 Task: Establish a relationship between student object and acomodation object.
Action: Mouse moved to (906, 60)
Screenshot: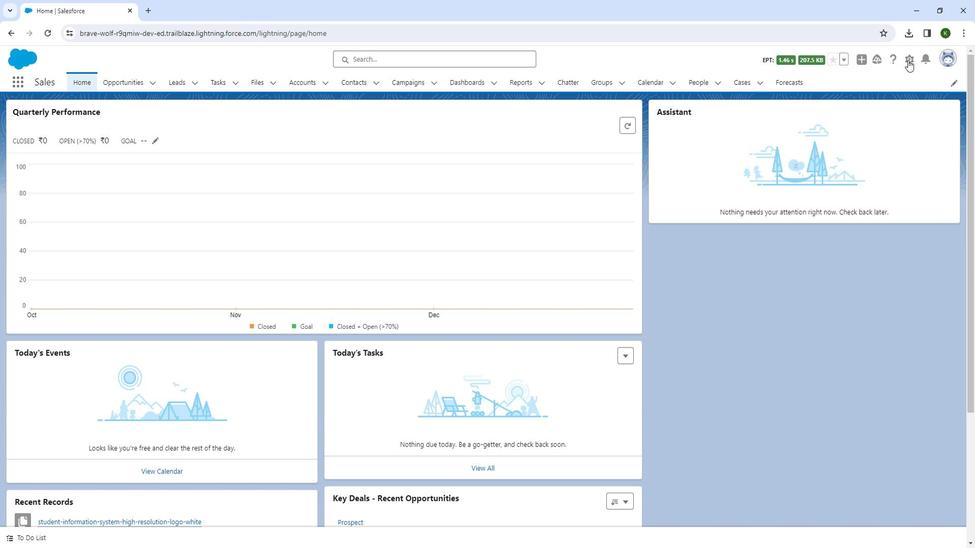 
Action: Mouse pressed left at (906, 60)
Screenshot: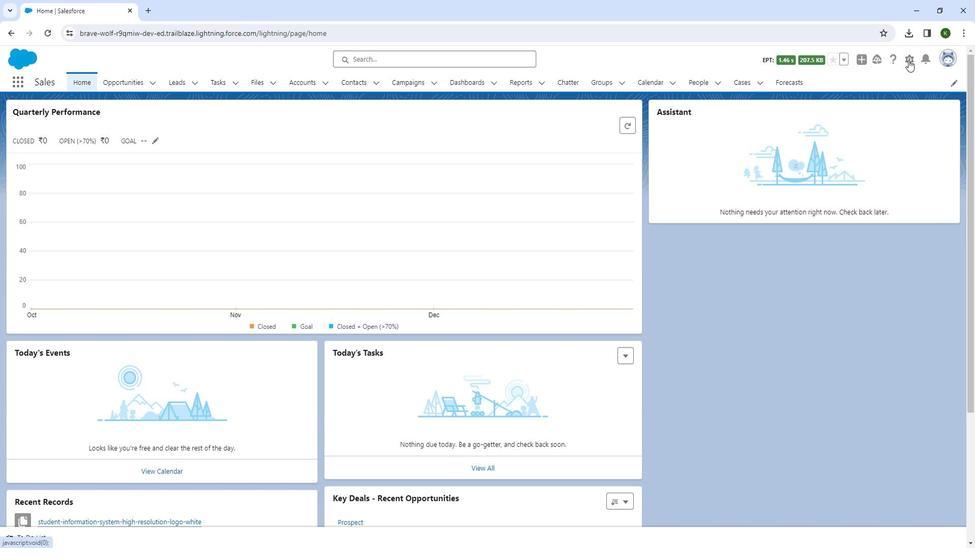 
Action: Mouse moved to (868, 88)
Screenshot: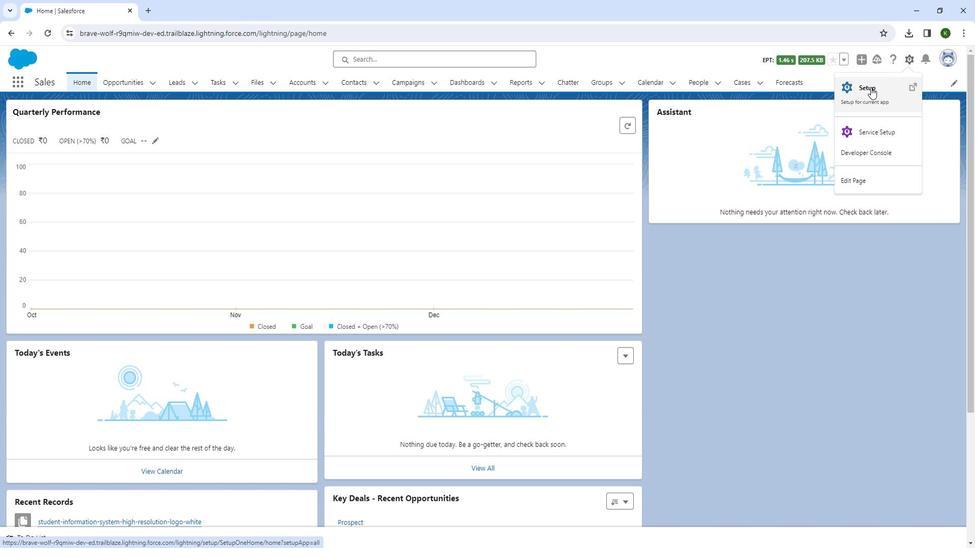 
Action: Mouse pressed left at (868, 88)
Screenshot: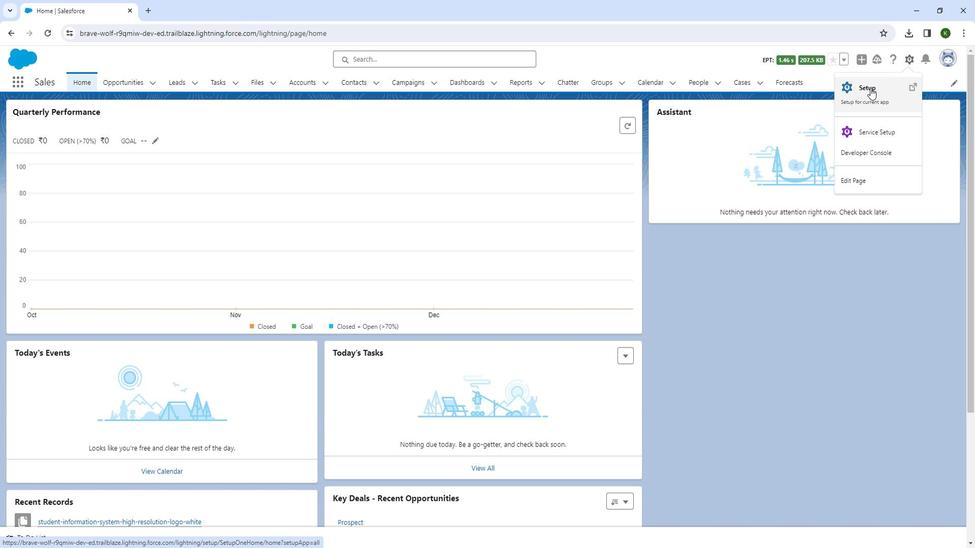 
Action: Mouse moved to (135, 85)
Screenshot: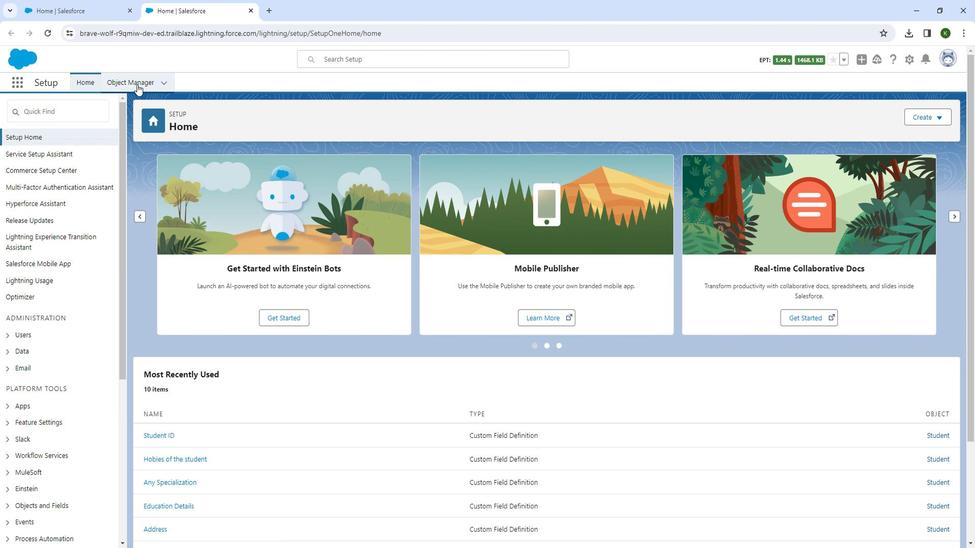 
Action: Mouse pressed left at (135, 85)
Screenshot: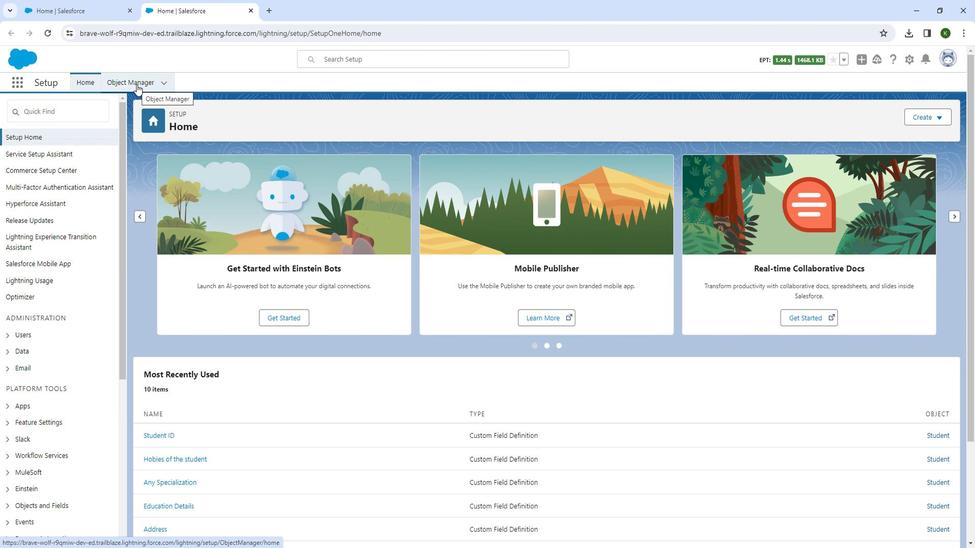
Action: Mouse moved to (770, 121)
Screenshot: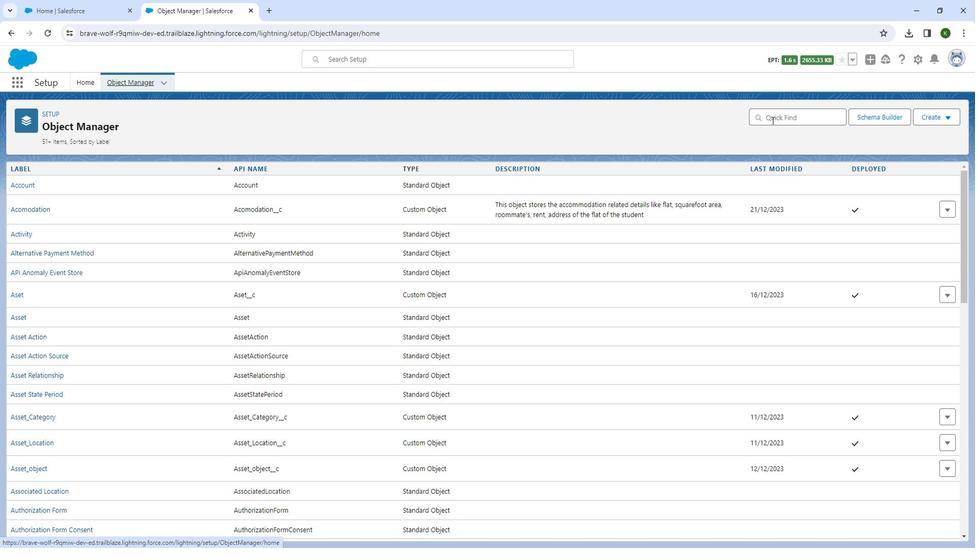 
Action: Mouse pressed left at (770, 121)
Screenshot: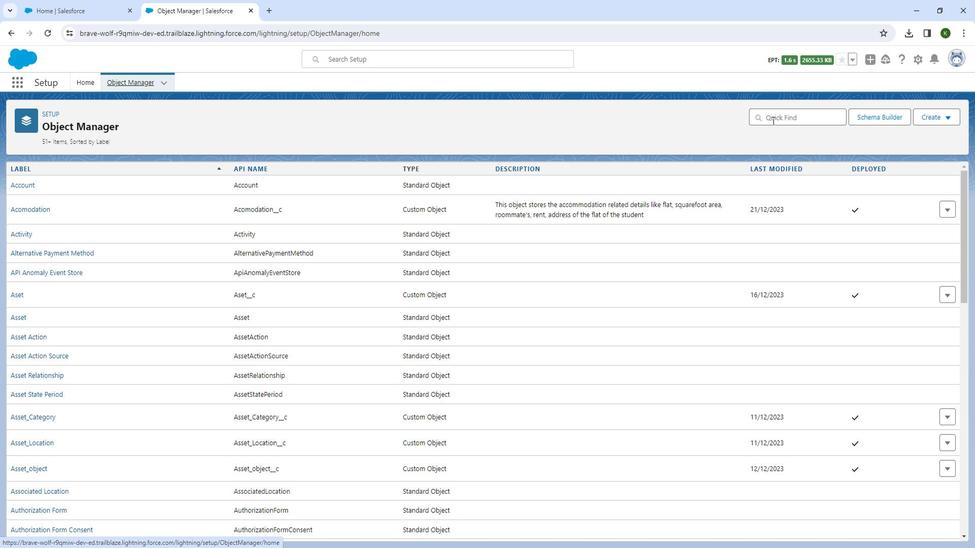 
Action: Mouse moved to (770, 121)
Screenshot: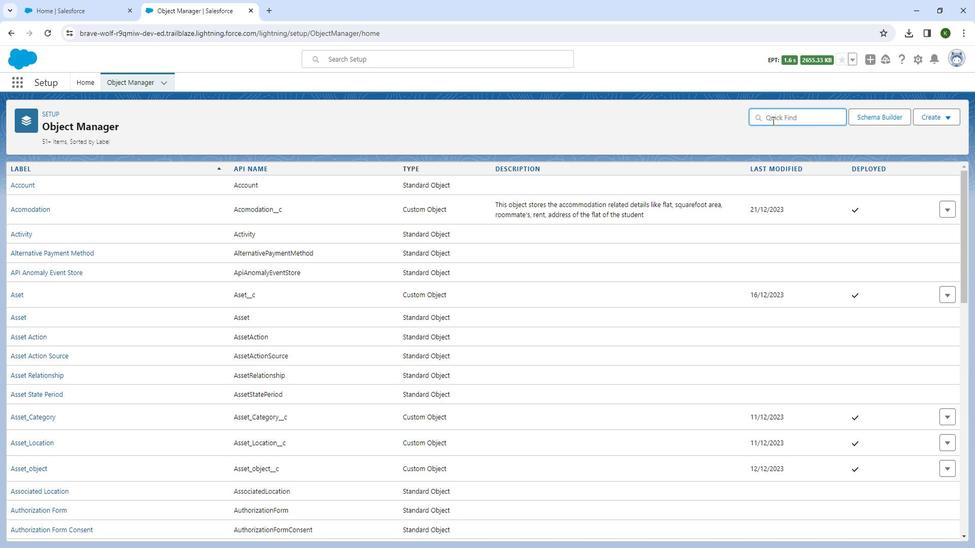 
Action: Key pressed stud
Screenshot: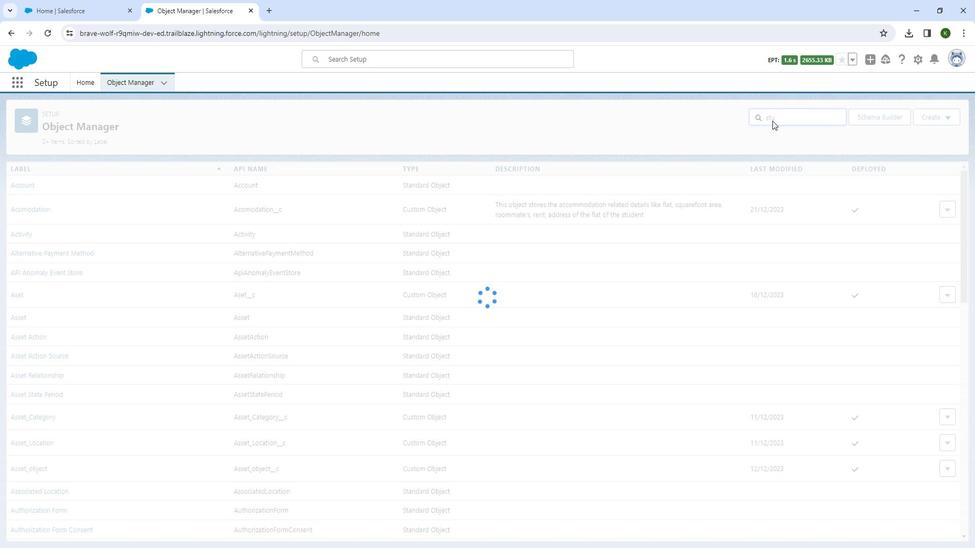 
Action: Mouse moved to (28, 190)
Screenshot: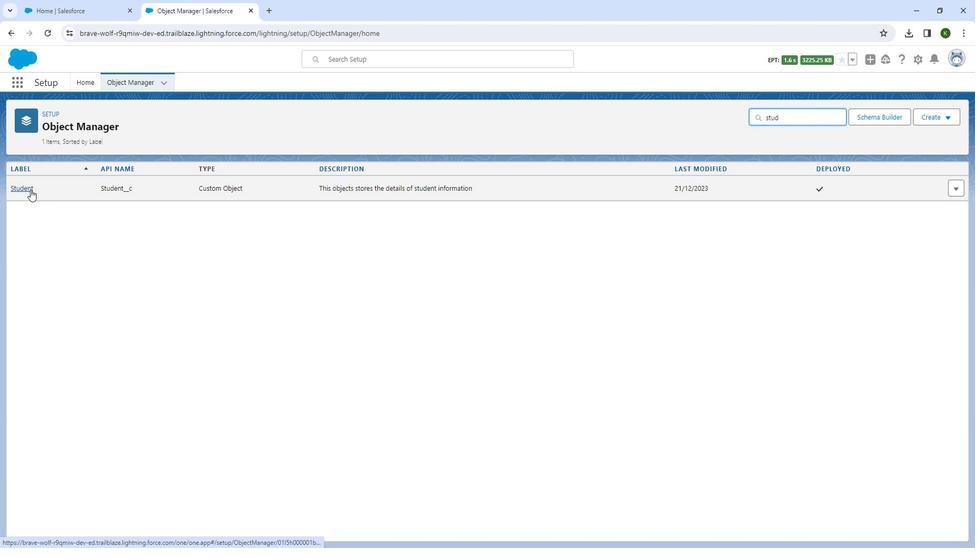 
Action: Mouse pressed left at (28, 190)
Screenshot: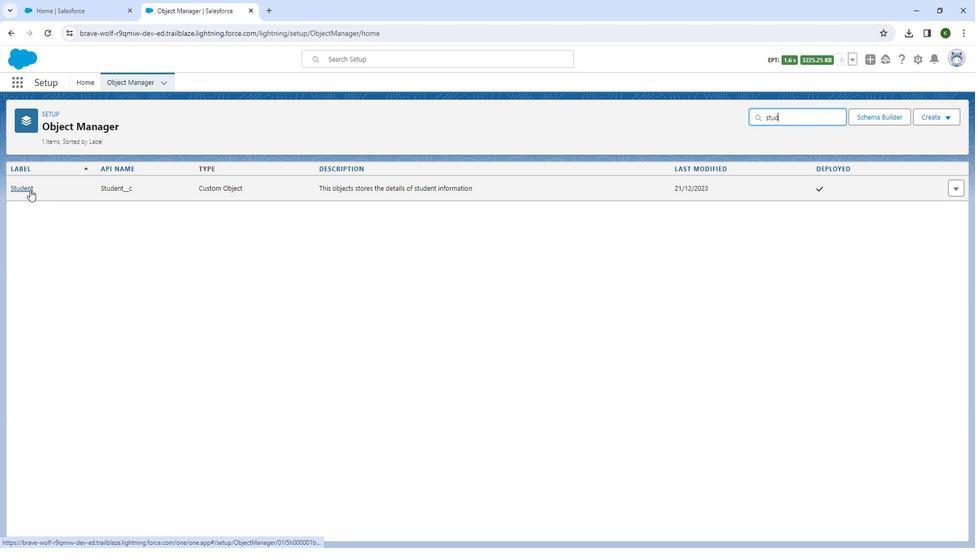 
Action: Mouse moved to (67, 192)
Screenshot: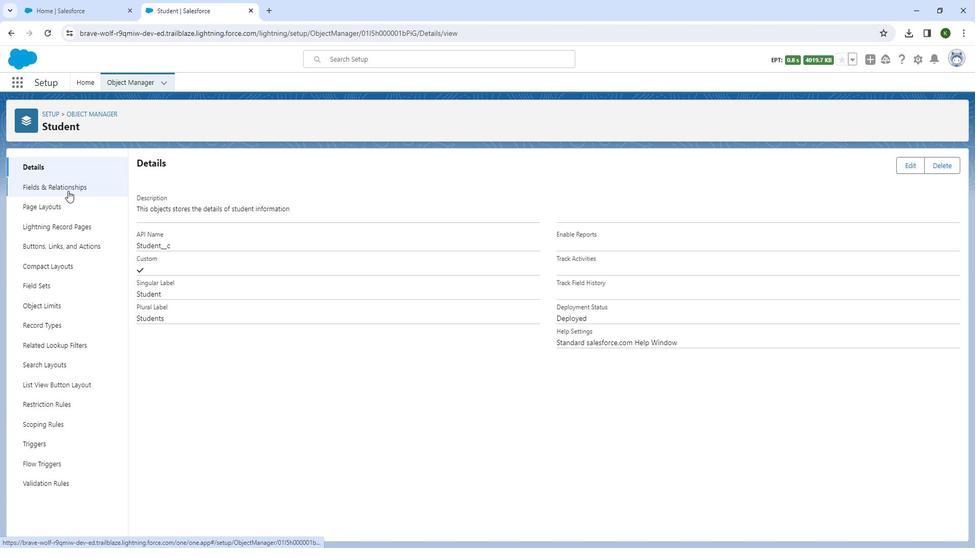 
Action: Mouse pressed left at (67, 192)
Screenshot: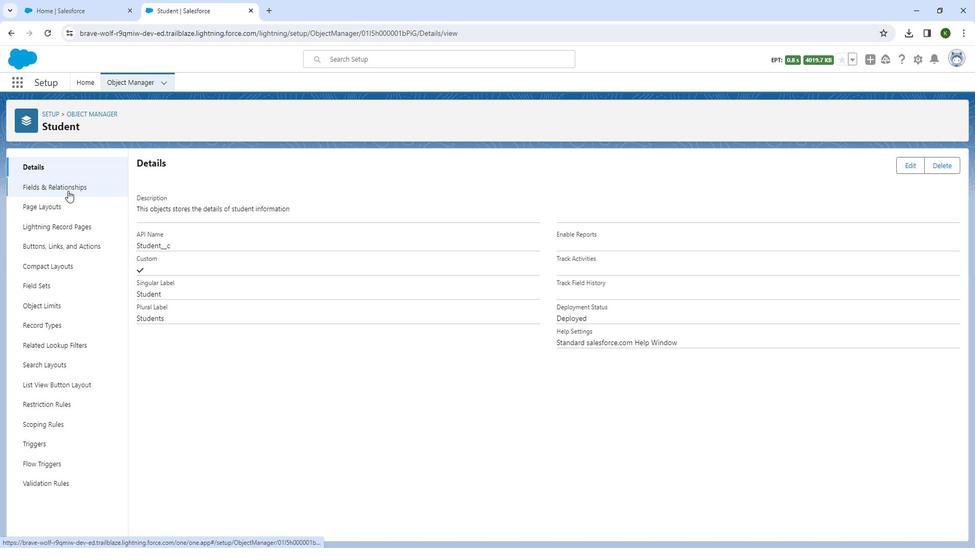 
Action: Mouse moved to (584, 262)
Screenshot: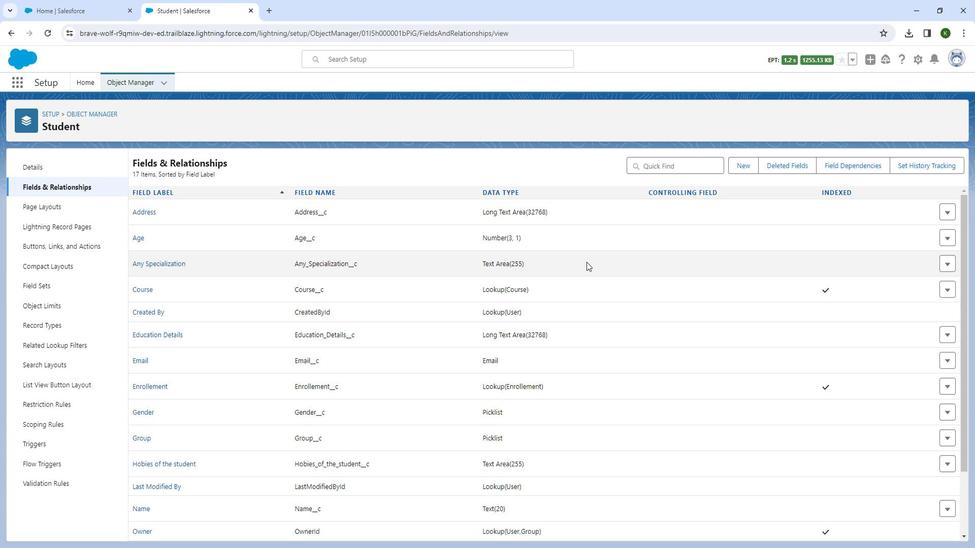
Action: Mouse scrolled (584, 262) with delta (0, 0)
Screenshot: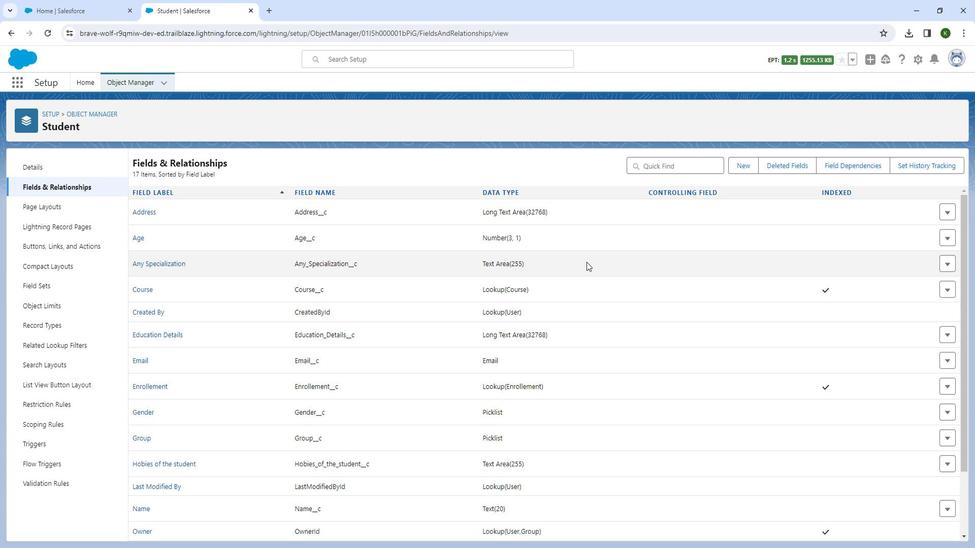 
Action: Mouse scrolled (584, 262) with delta (0, 0)
Screenshot: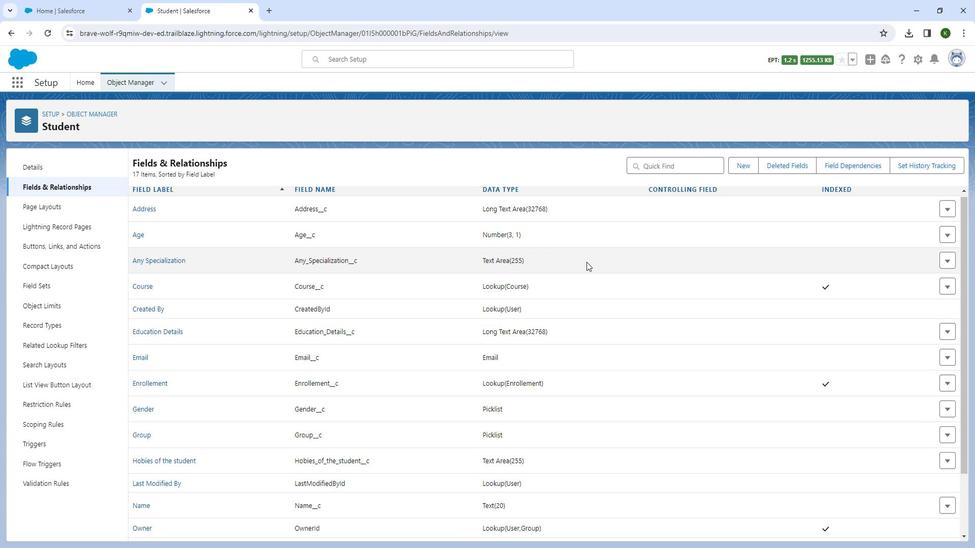 
Action: Mouse scrolled (584, 262) with delta (0, 0)
Screenshot: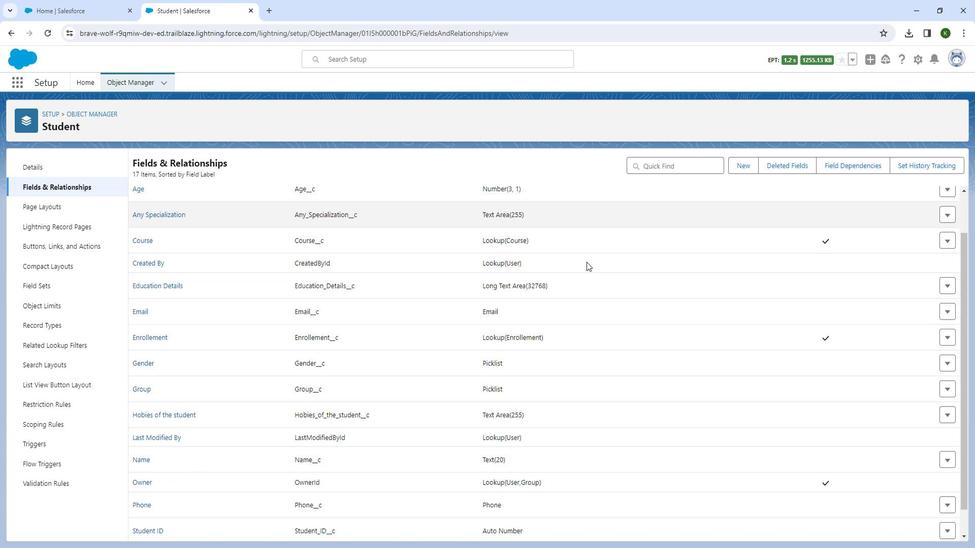 
Action: Mouse scrolled (584, 262) with delta (0, 0)
Screenshot: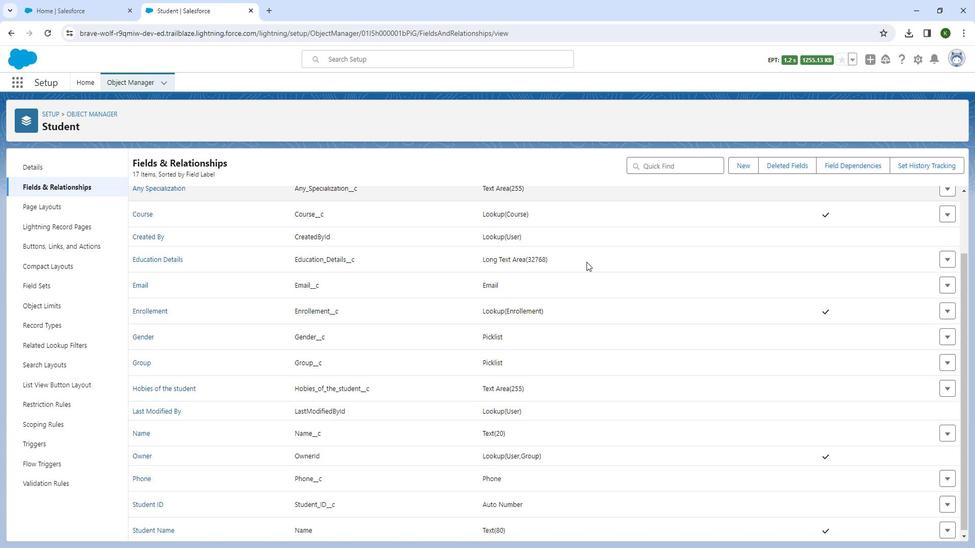 
Action: Mouse scrolled (584, 262) with delta (0, 0)
Screenshot: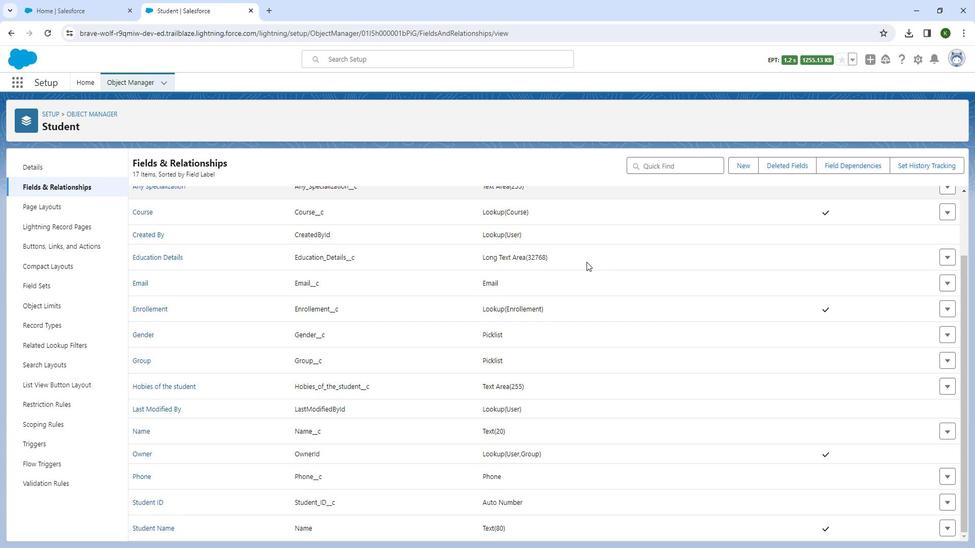 
Action: Mouse moved to (593, 260)
Screenshot: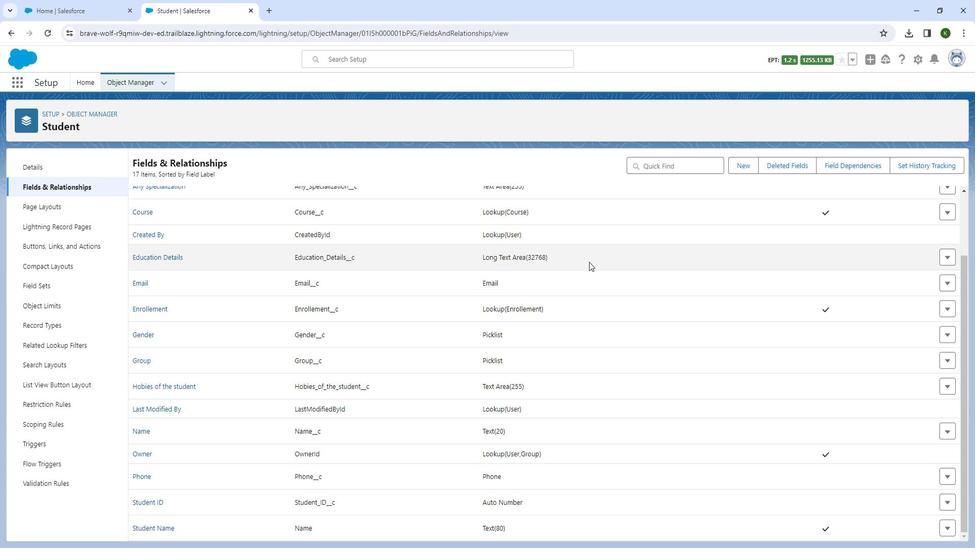 
Action: Mouse scrolled (593, 261) with delta (0, 0)
Screenshot: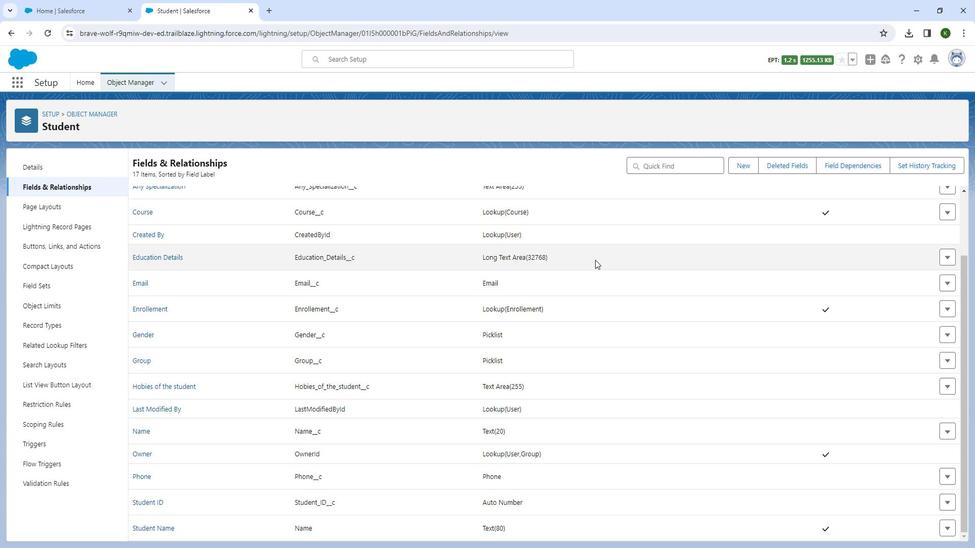 
Action: Mouse moved to (593, 260)
Screenshot: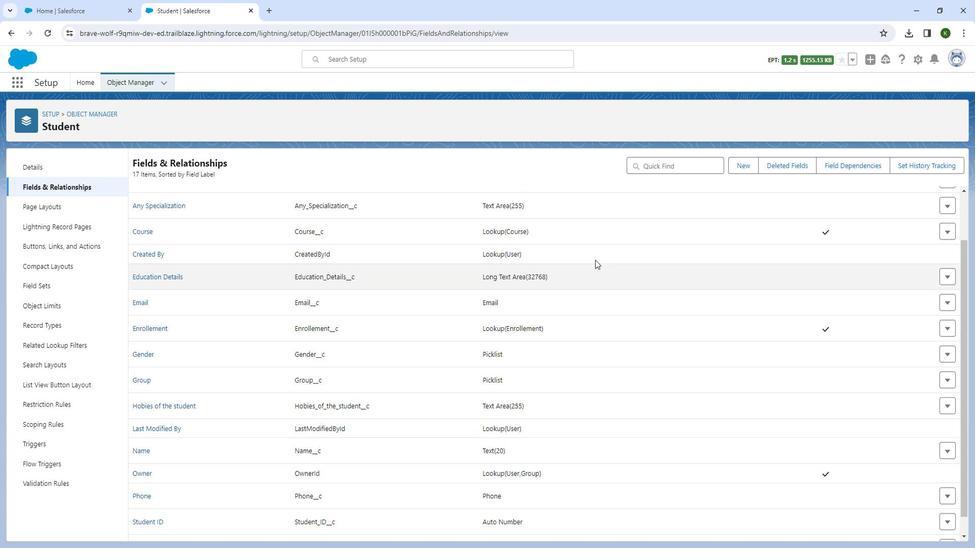 
Action: Mouse scrolled (593, 261) with delta (0, 0)
Screenshot: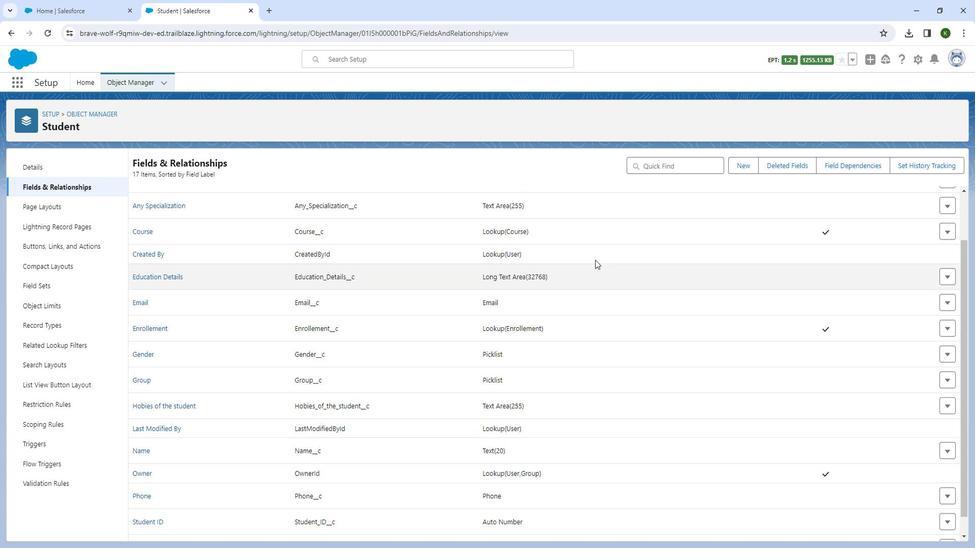 
Action: Mouse scrolled (593, 261) with delta (0, 0)
Screenshot: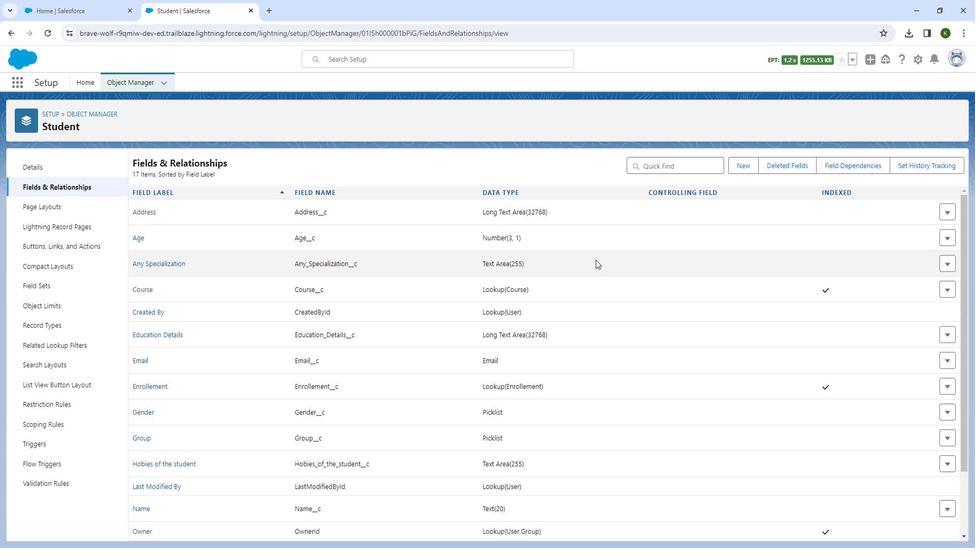 
Action: Mouse moved to (744, 165)
Screenshot: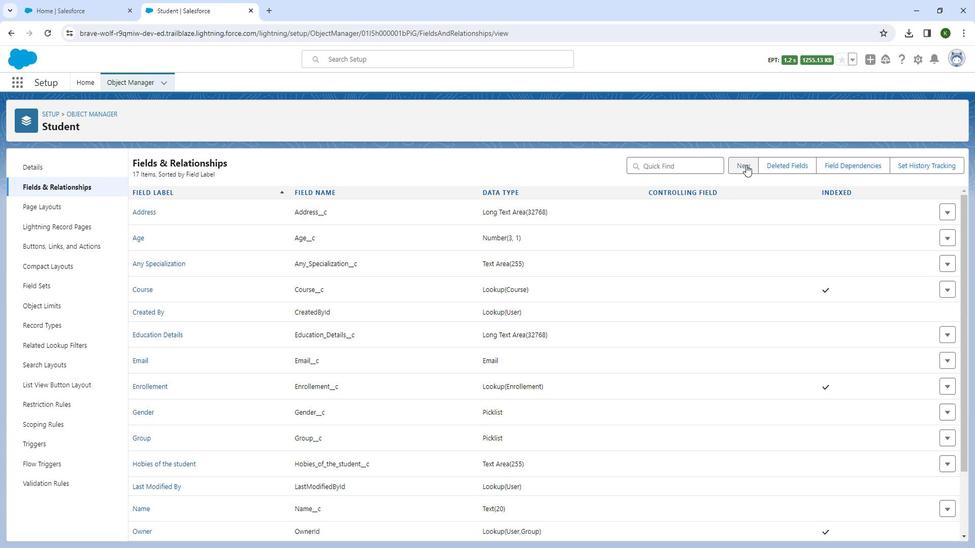 
Action: Mouse pressed left at (744, 165)
Screenshot: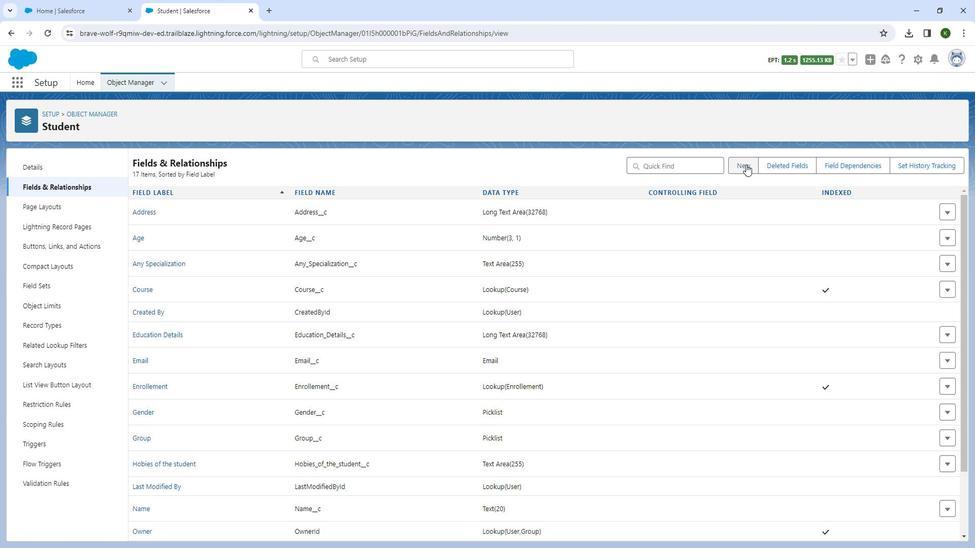 
Action: Mouse moved to (243, 285)
Screenshot: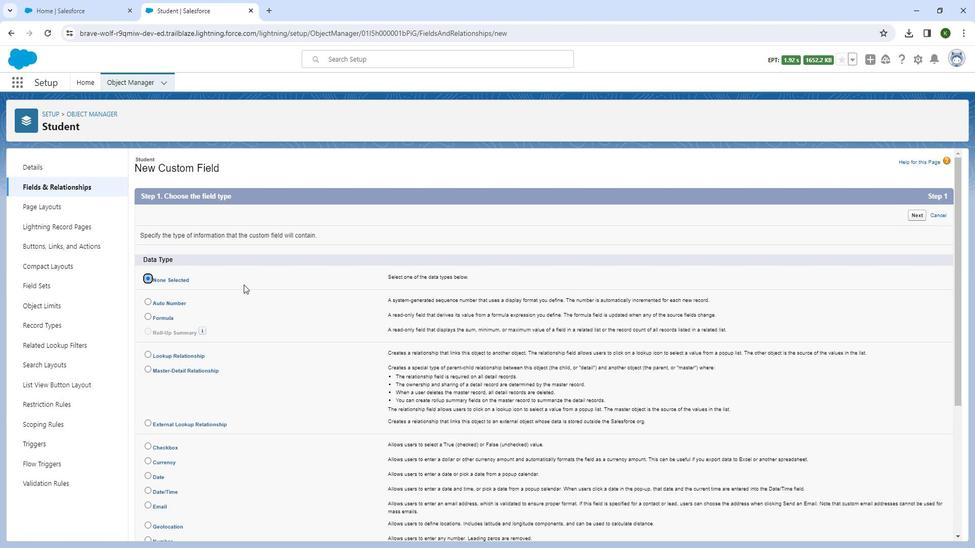 
Action: Mouse scrolled (243, 284) with delta (0, 0)
Screenshot: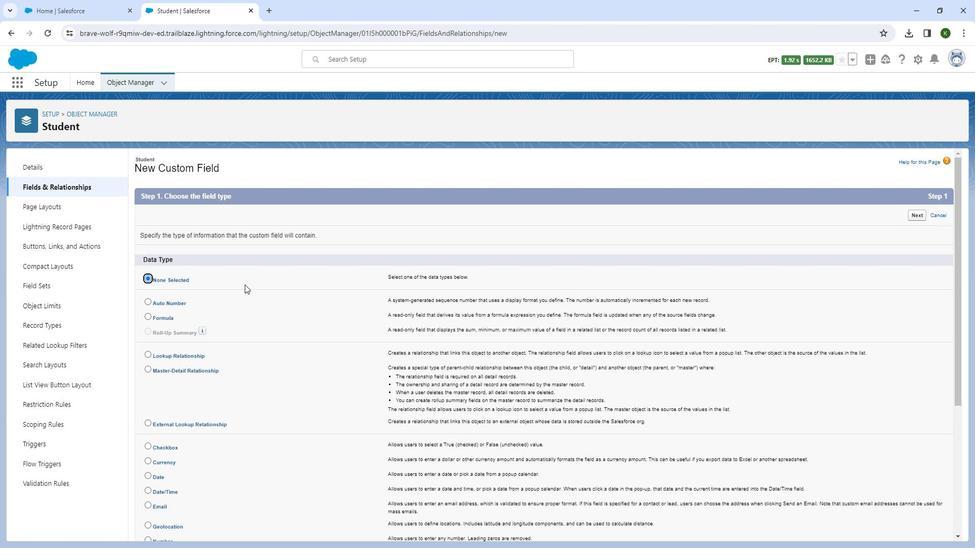 
Action: Mouse scrolled (243, 284) with delta (0, 0)
Screenshot: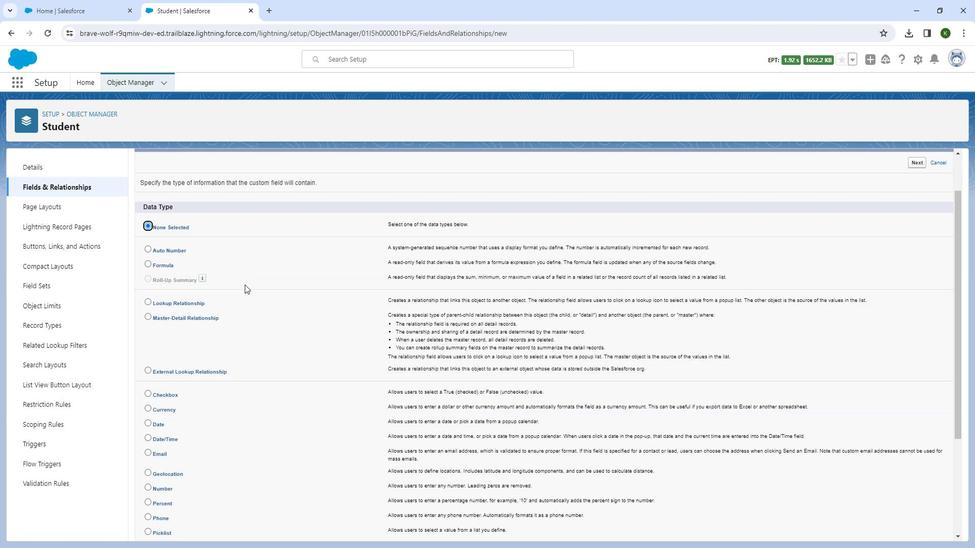 
Action: Mouse moved to (146, 265)
Screenshot: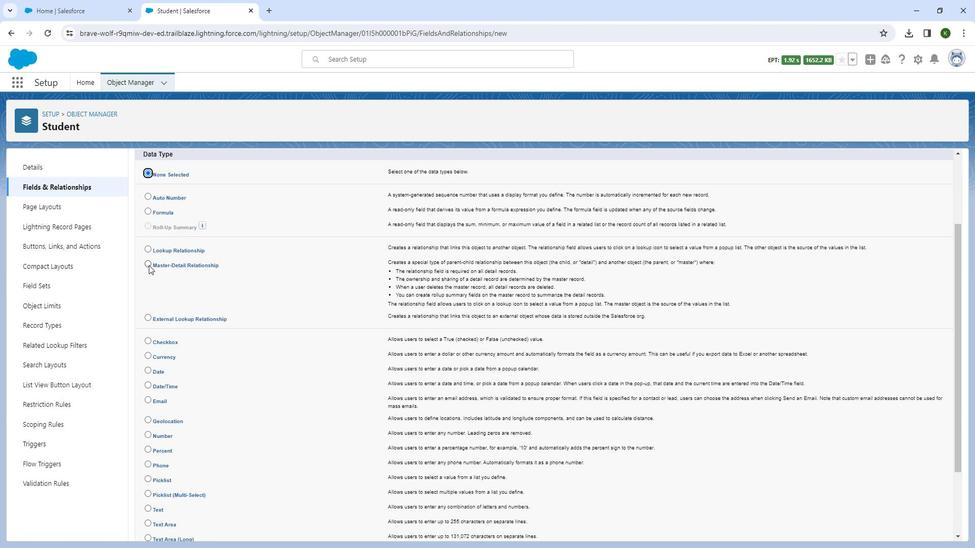 
Action: Mouse pressed left at (146, 265)
Screenshot: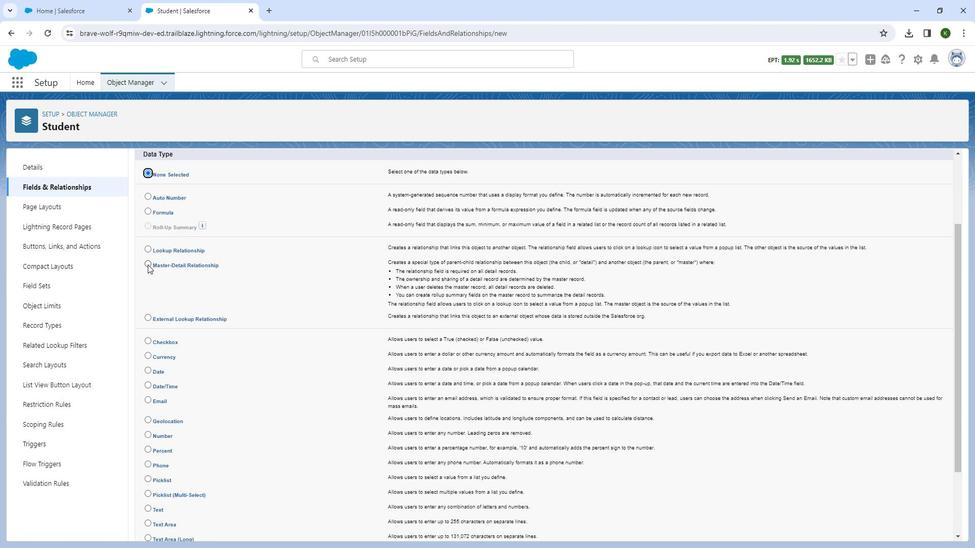 
Action: Mouse moved to (908, 329)
Screenshot: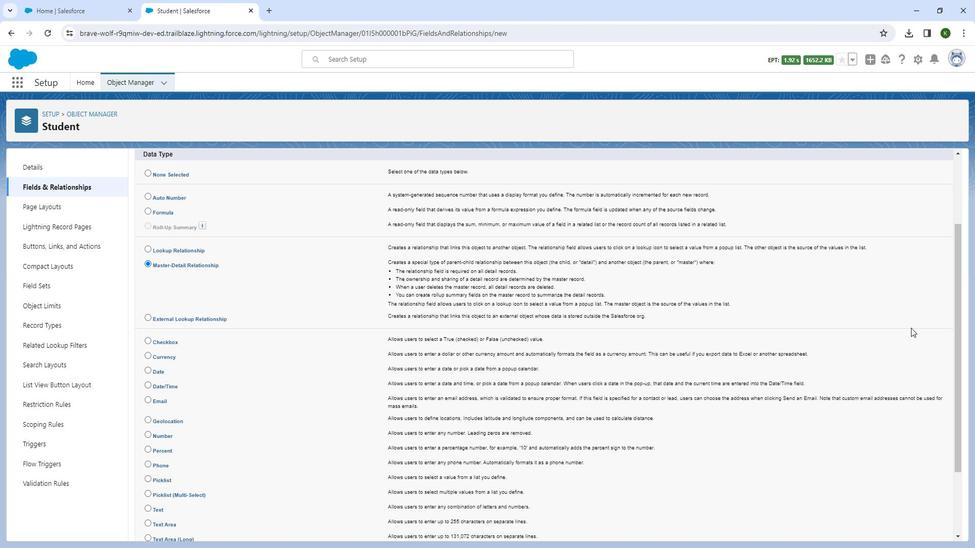 
Action: Mouse scrolled (908, 329) with delta (0, 0)
Screenshot: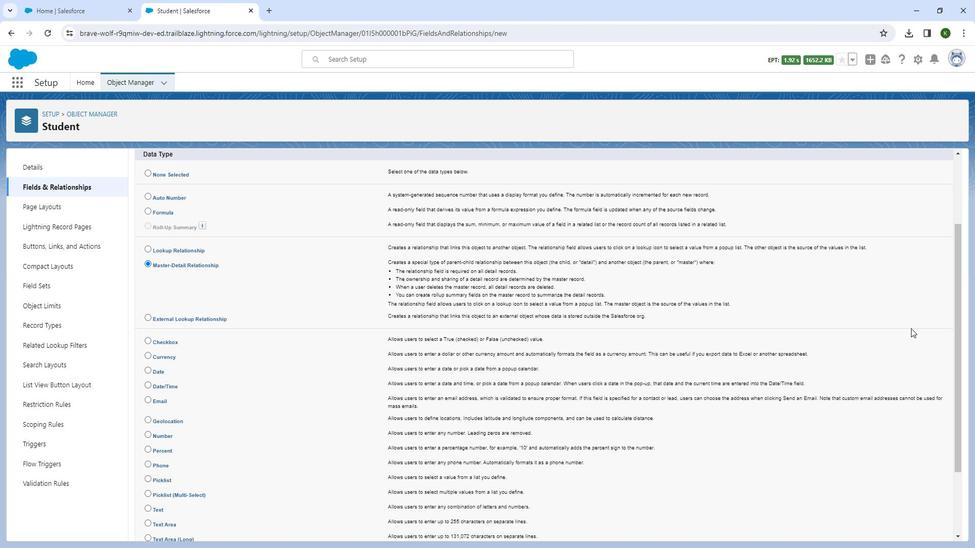 
Action: Mouse moved to (908, 330)
Screenshot: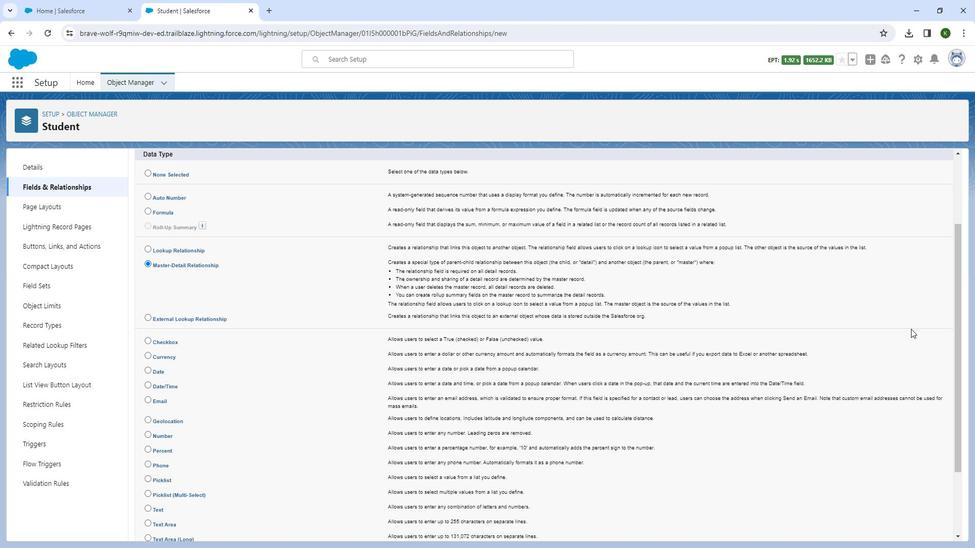 
Action: Mouse scrolled (908, 329) with delta (0, 0)
Screenshot: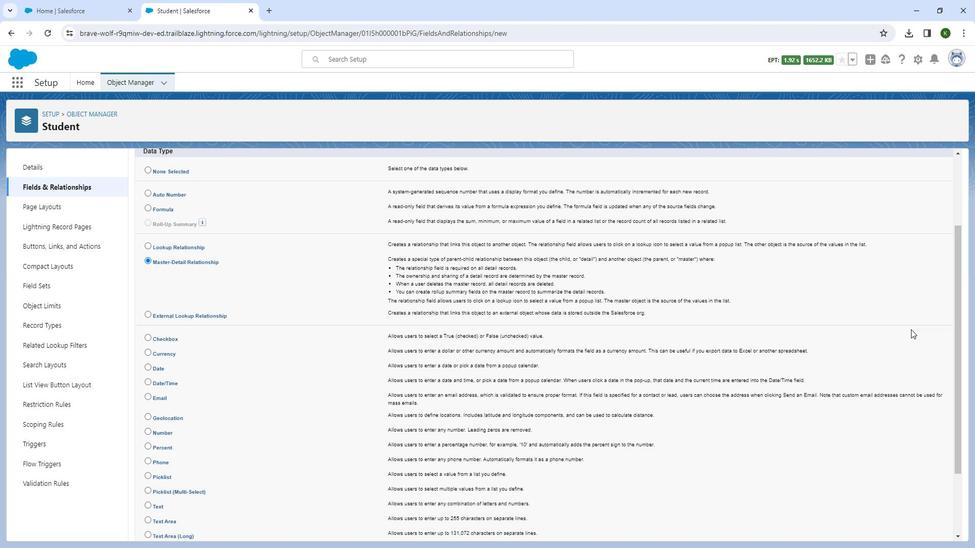 
Action: Mouse scrolled (908, 329) with delta (0, 0)
Screenshot: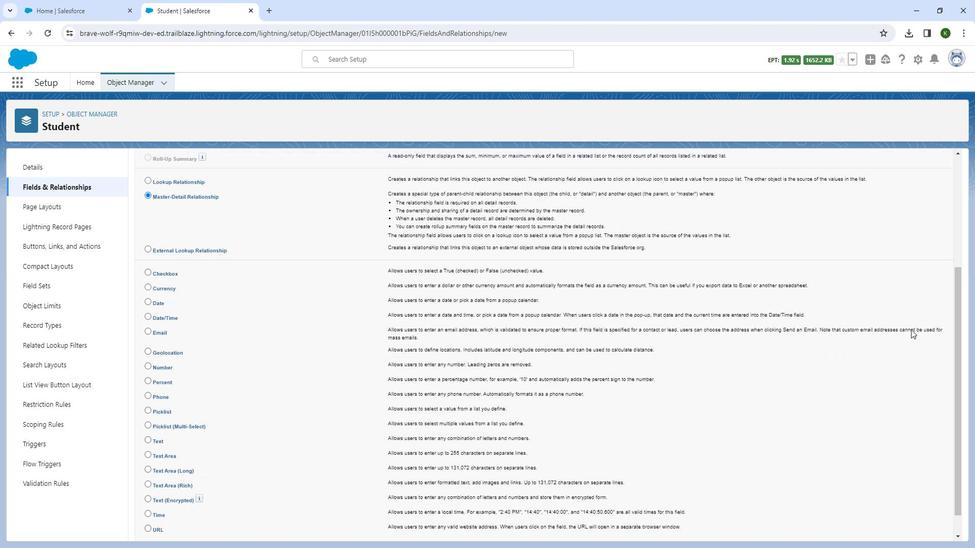 
Action: Mouse moved to (915, 528)
Screenshot: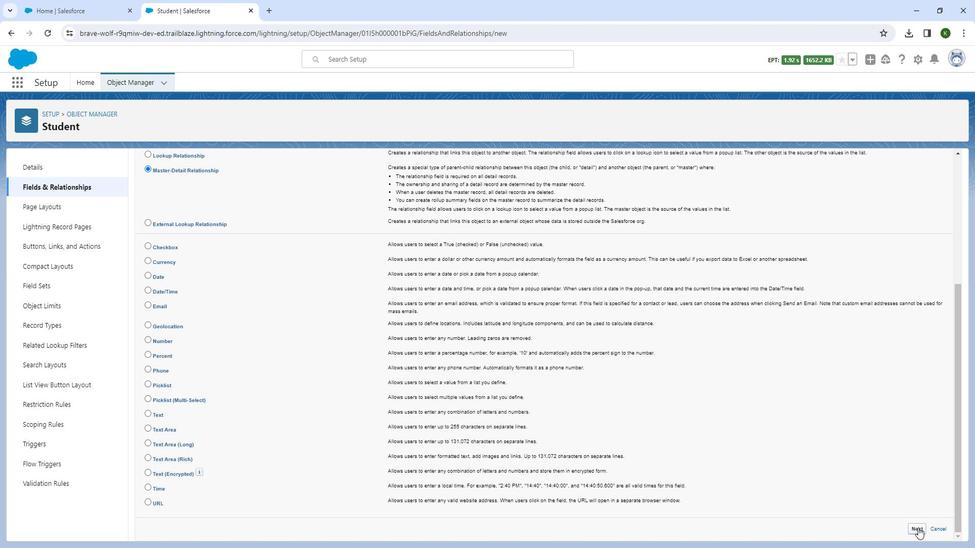 
Action: Mouse pressed left at (915, 528)
Screenshot: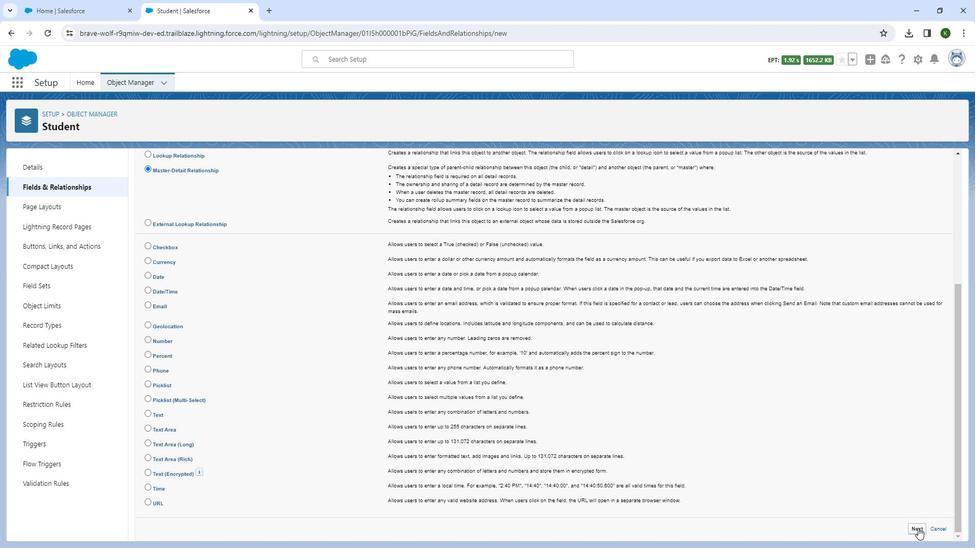 
Action: Mouse moved to (408, 255)
Screenshot: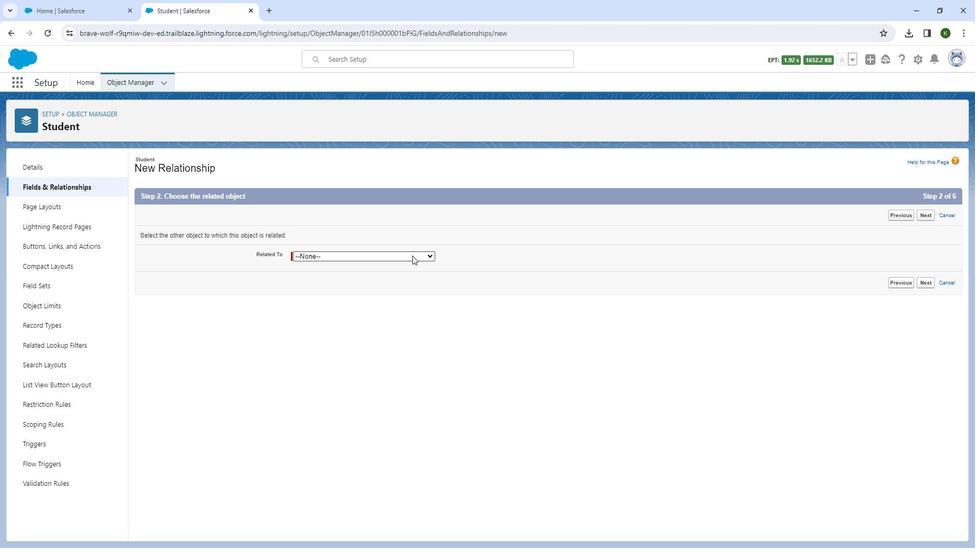 
Action: Mouse pressed left at (408, 255)
Screenshot: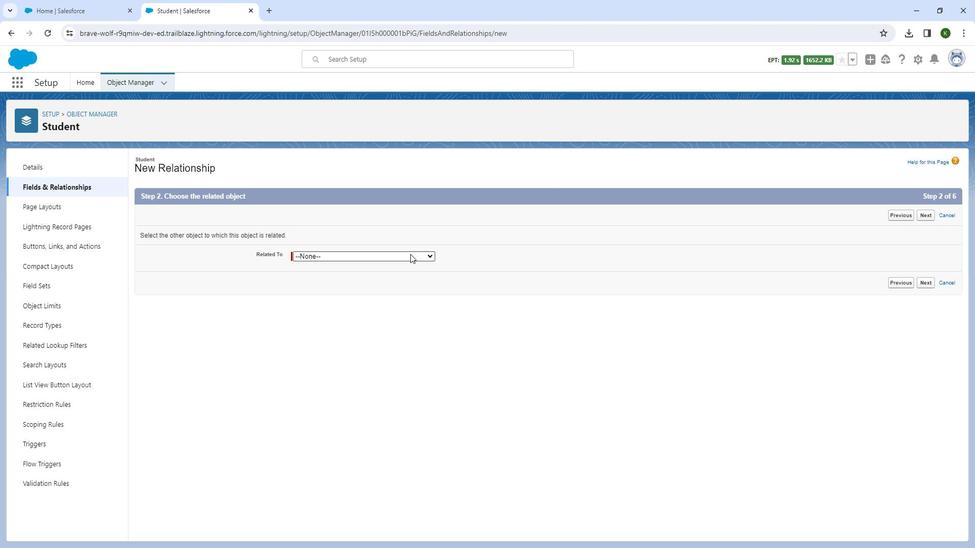 
Action: Mouse moved to (340, 283)
Screenshot: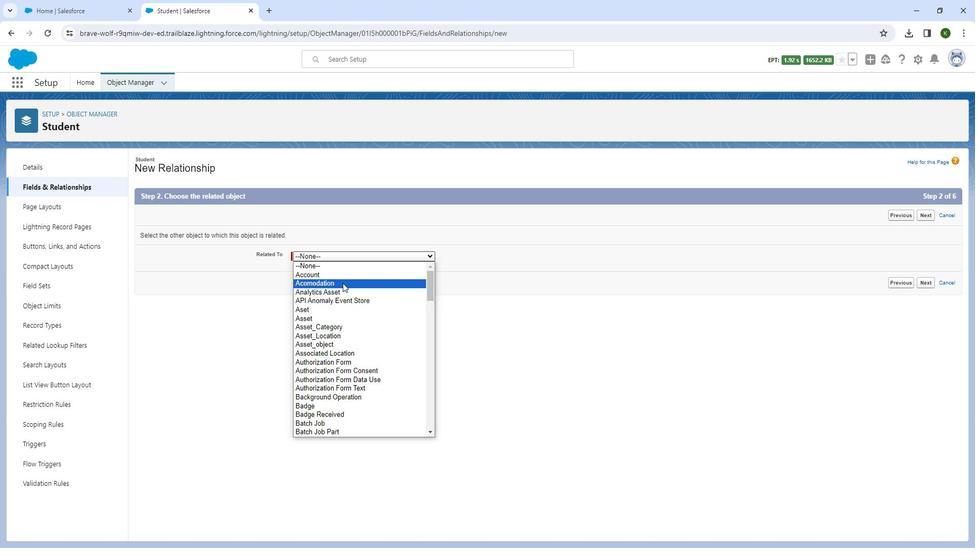 
Action: Mouse pressed left at (340, 283)
Screenshot: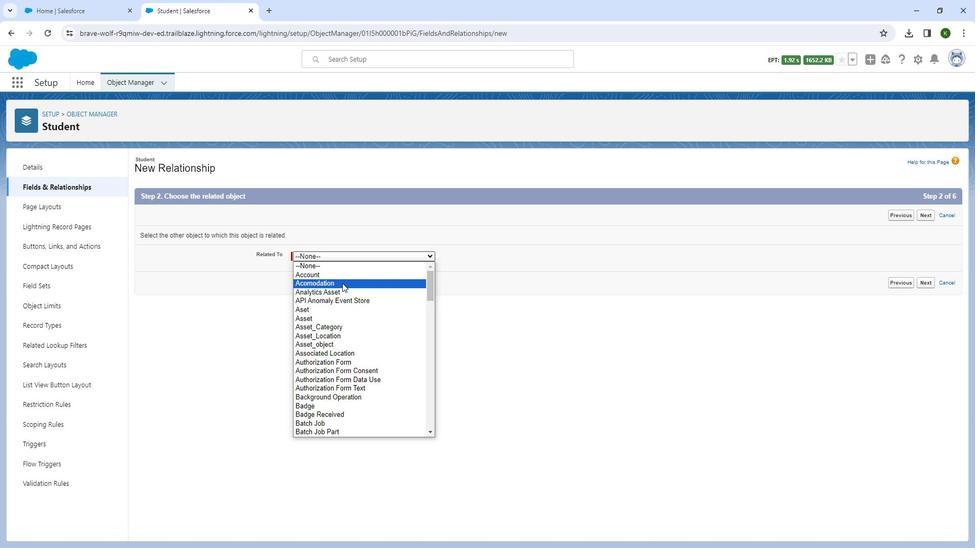 
Action: Mouse moved to (924, 282)
Screenshot: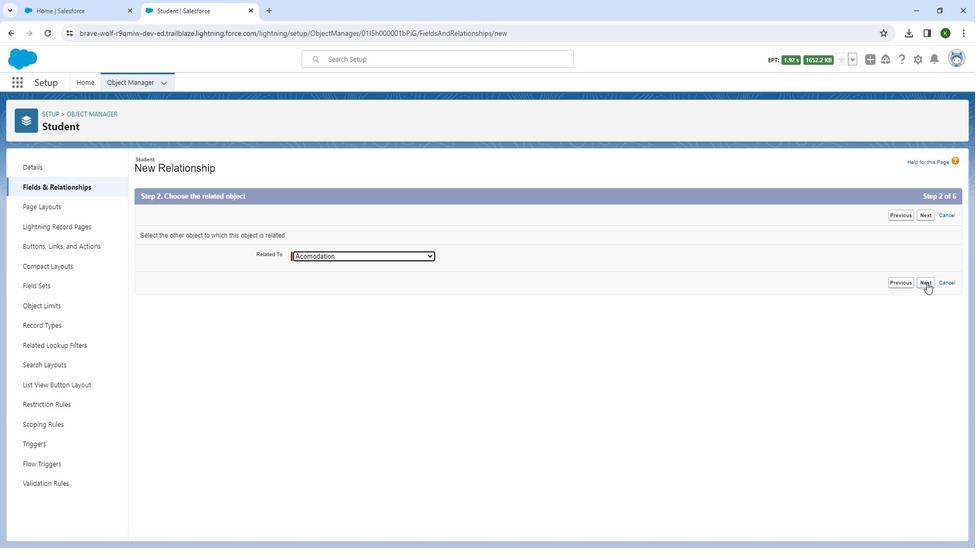 
Action: Mouse pressed left at (924, 282)
Screenshot: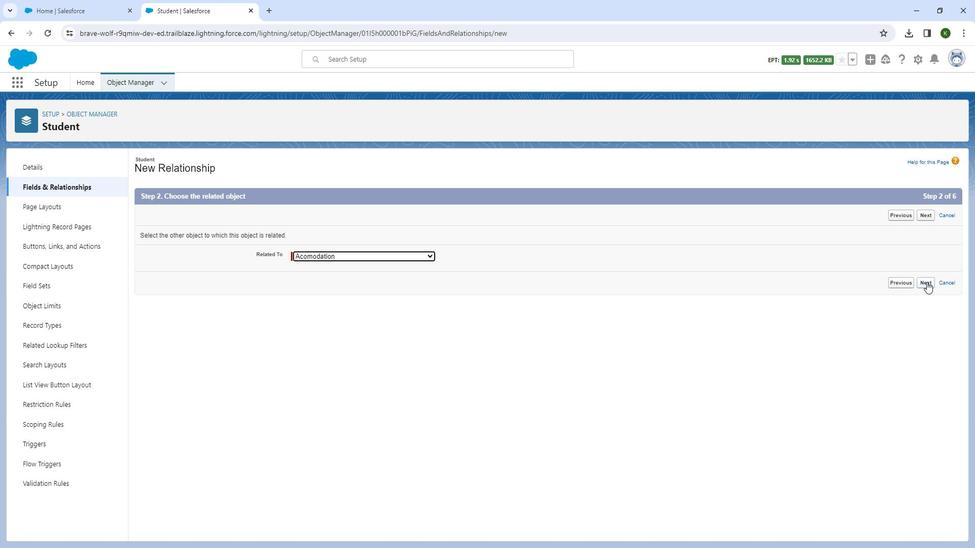 
Action: Mouse moved to (359, 266)
Screenshot: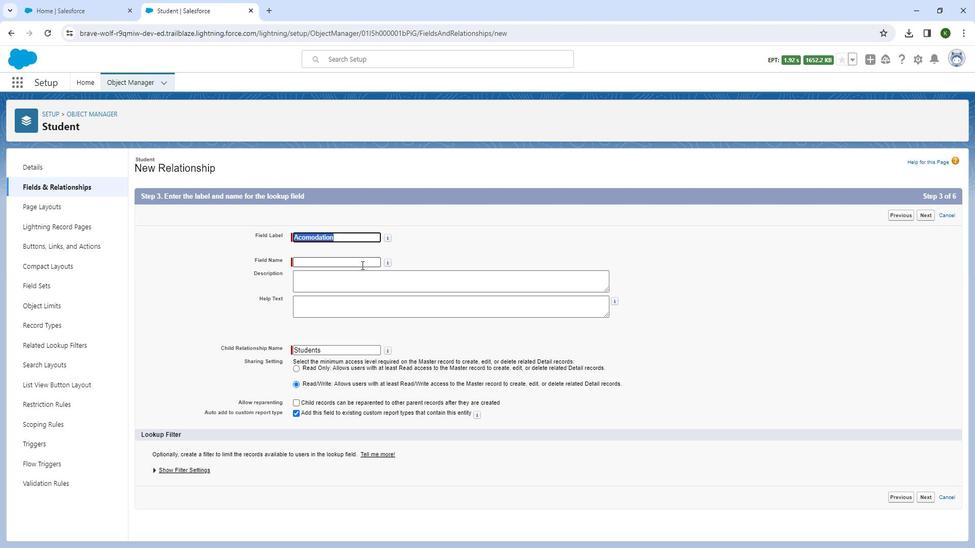 
Action: Mouse pressed left at (359, 266)
Screenshot: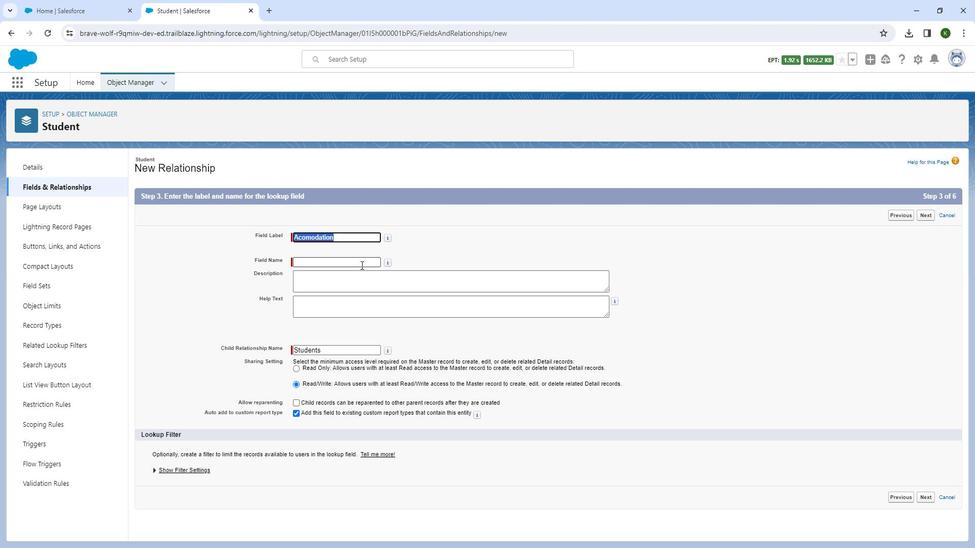 
Action: Mouse moved to (362, 278)
Screenshot: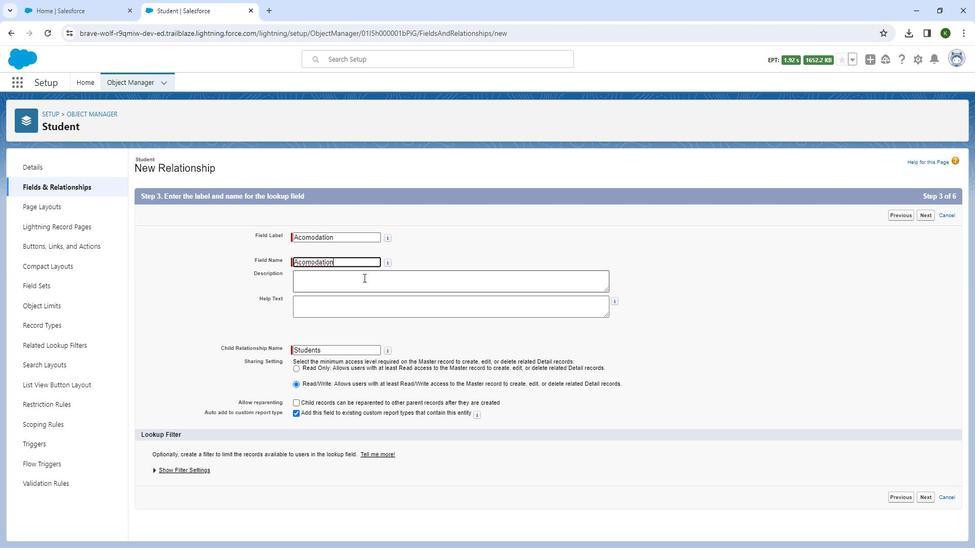 
Action: Mouse pressed left at (362, 278)
Screenshot: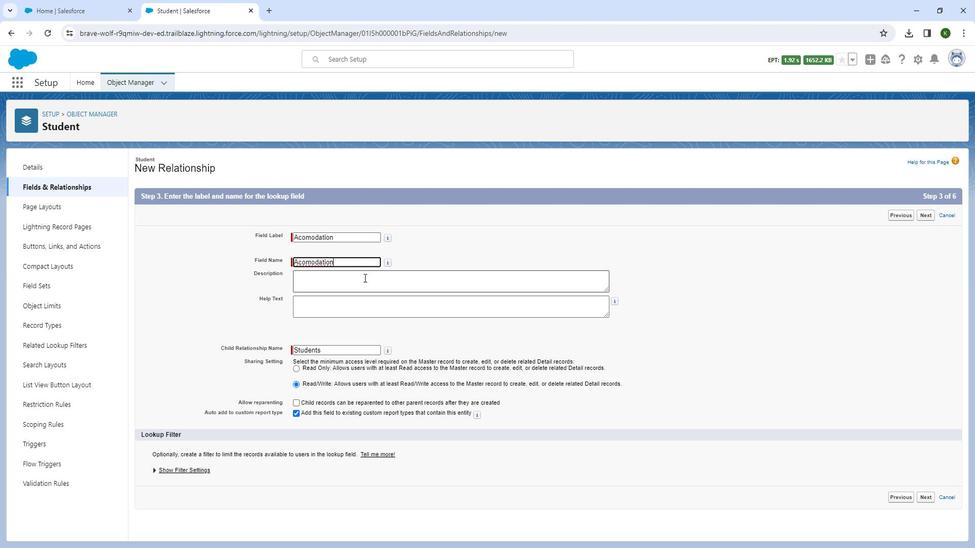 
Action: Mouse moved to (364, 283)
Screenshot: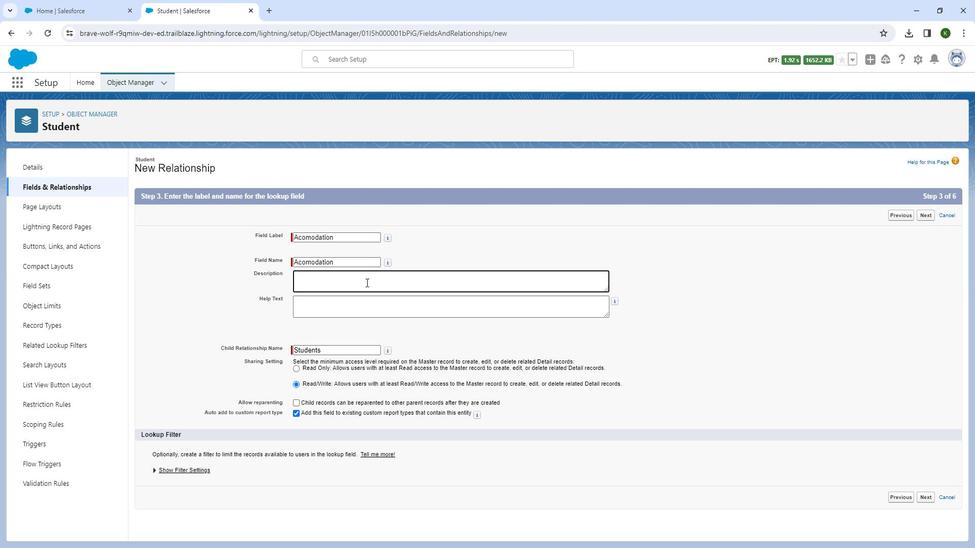 
Action: Key pressed <Key.shift_r>Materdetail<Key.space>relationship<Key.space>between<Key.space>student<Key.space>object<Key.space>and<Key.space>acomodation<Key.space>object
Screenshot: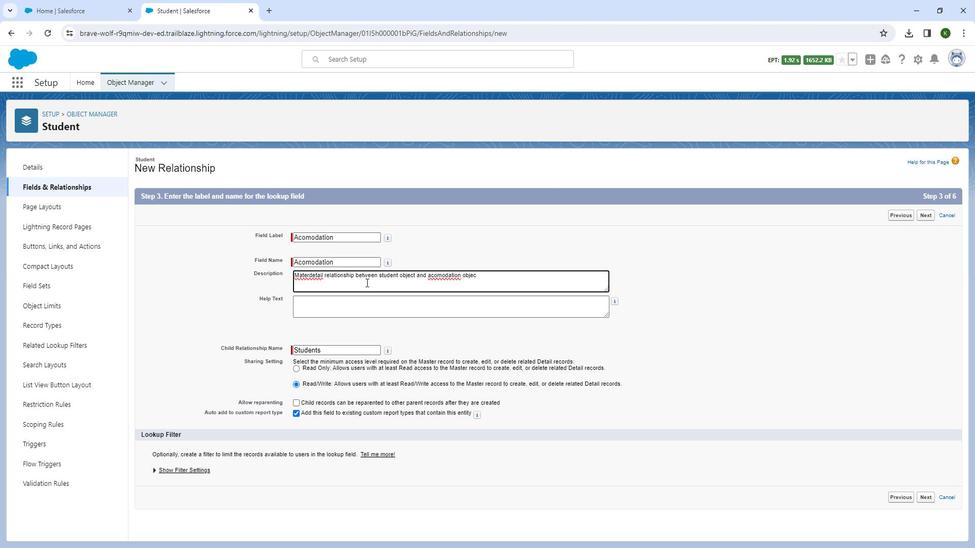 
Action: Mouse moved to (441, 274)
Screenshot: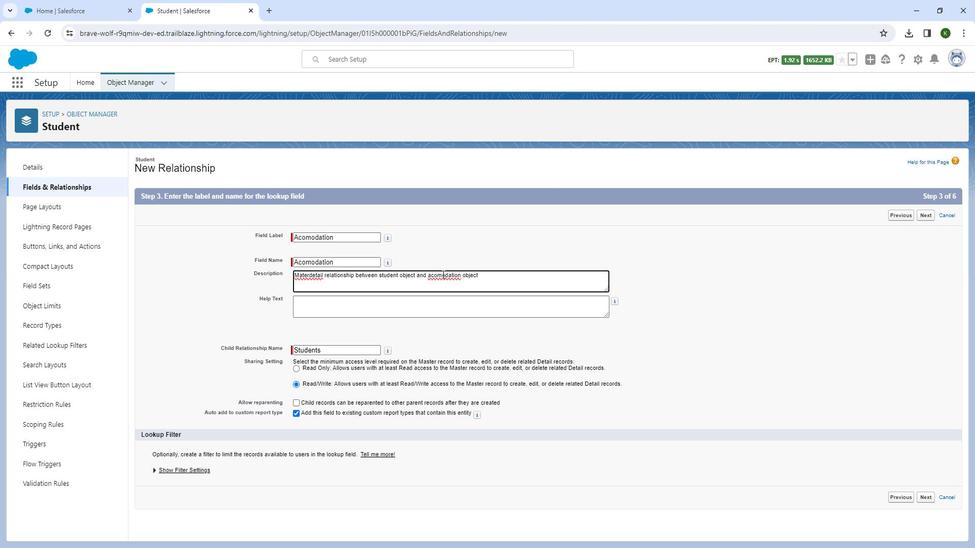 
Action: Mouse pressed right at (441, 274)
Screenshot: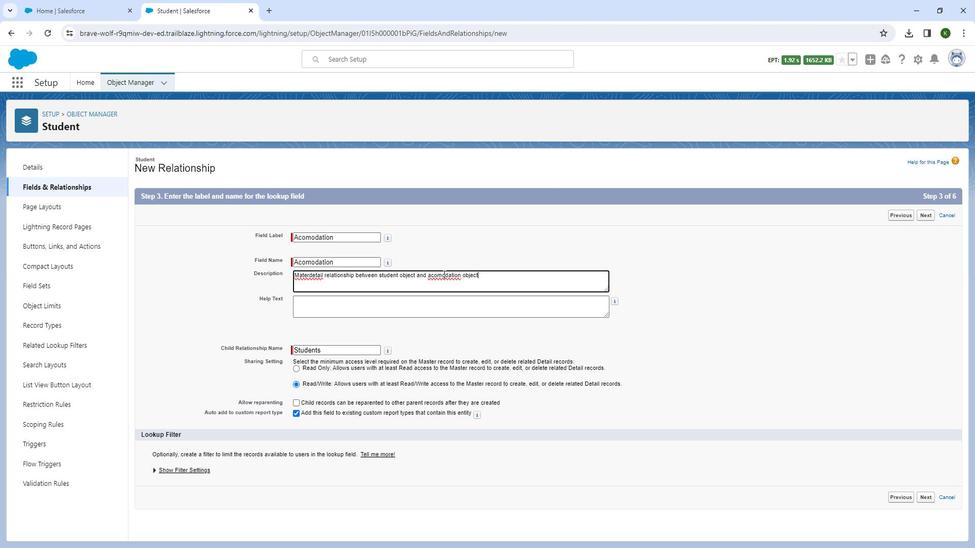 
Action: Mouse moved to (457, 282)
Screenshot: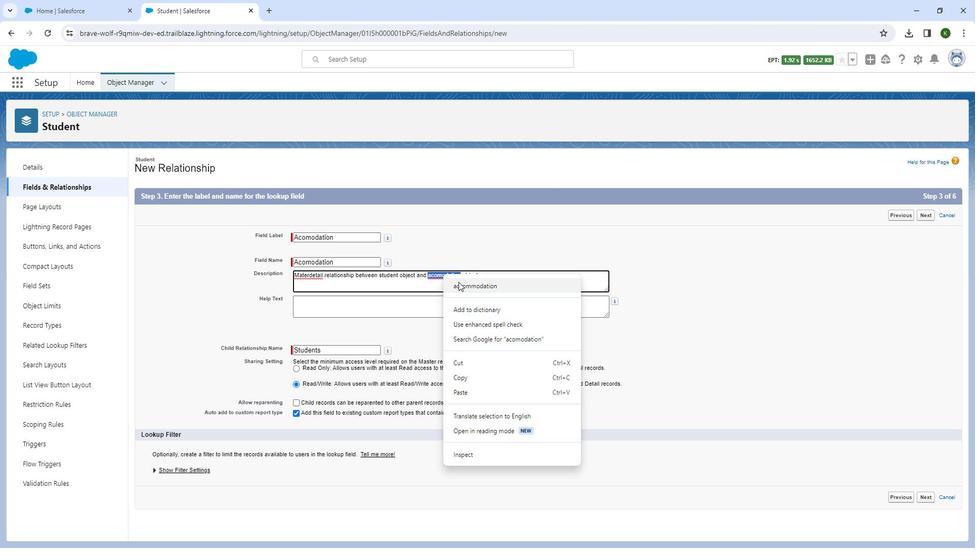 
Action: Mouse pressed left at (457, 282)
Screenshot: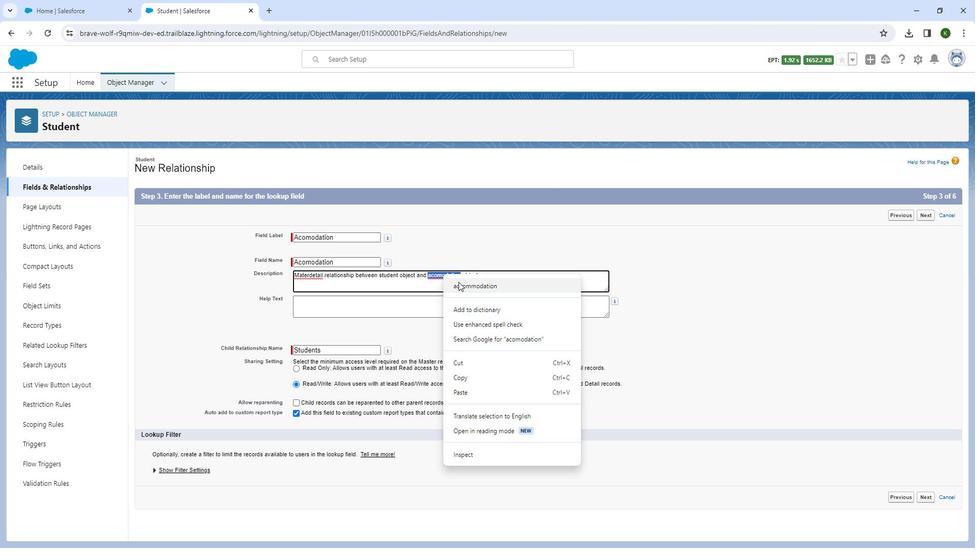 
Action: Mouse moved to (309, 274)
Screenshot: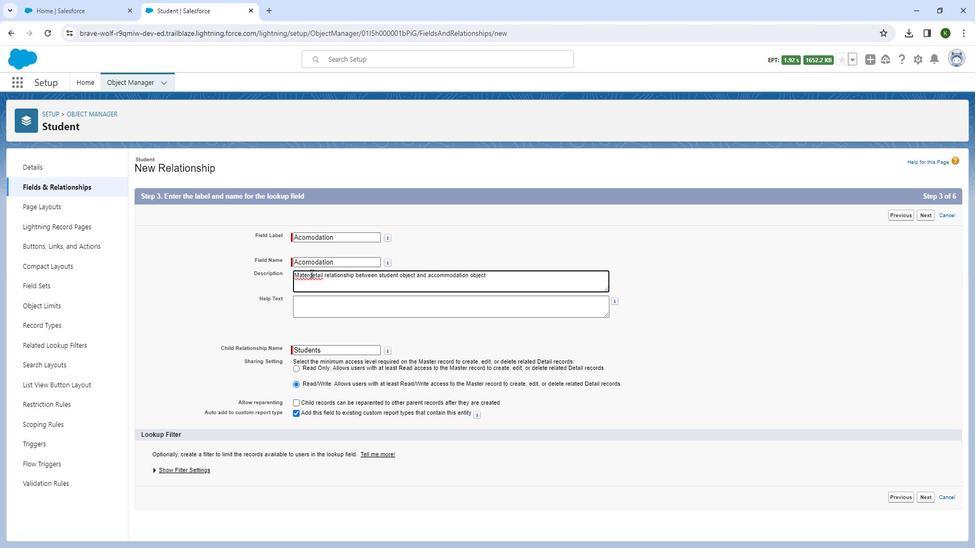 
Action: Mouse pressed right at (309, 274)
Screenshot: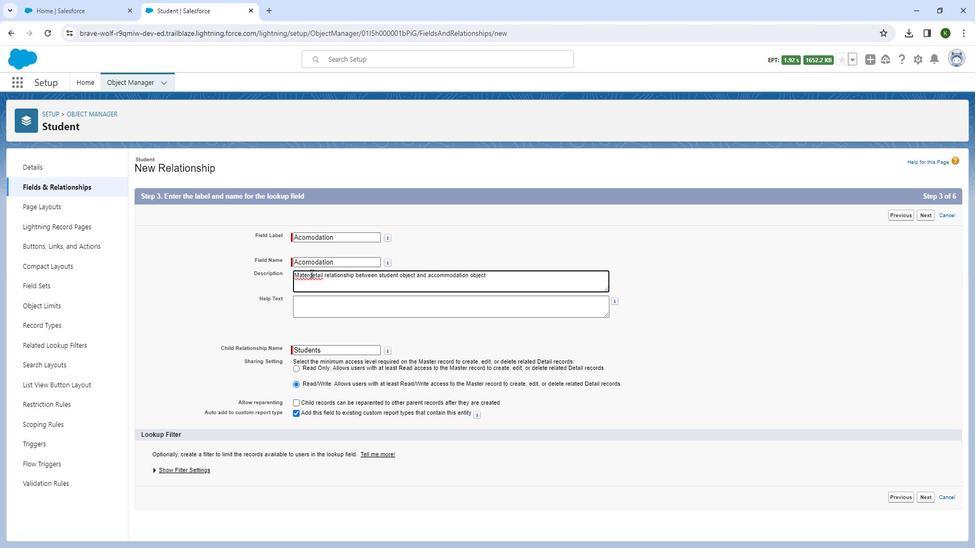 
Action: Mouse moved to (384, 286)
Screenshot: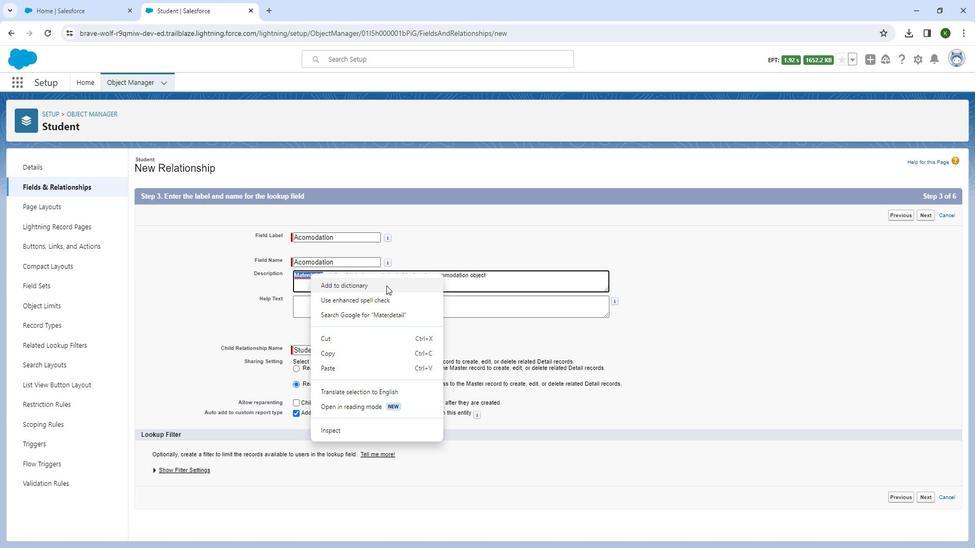 
Action: Mouse pressed left at (384, 286)
Screenshot: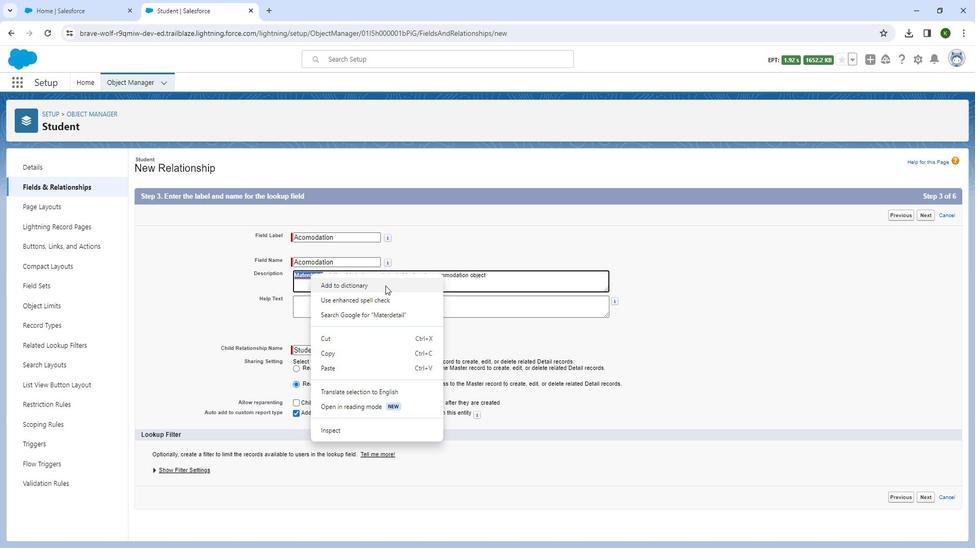 
Action: Mouse moved to (510, 277)
Screenshot: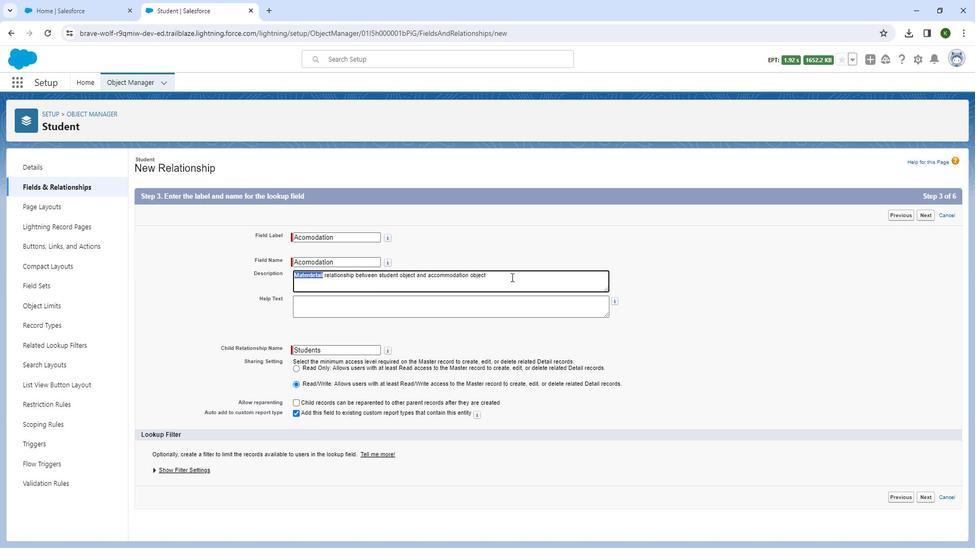 
Action: Mouse pressed left at (510, 277)
Screenshot: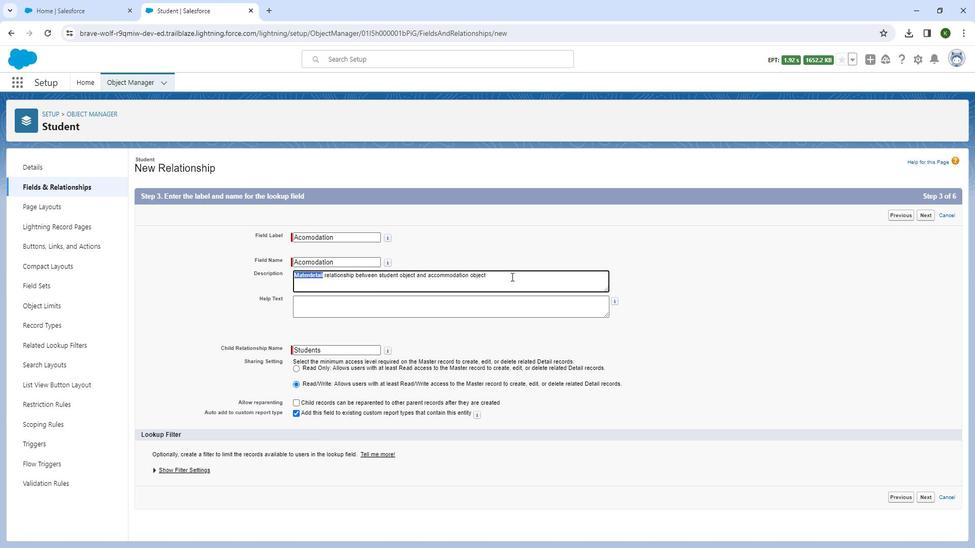 
Action: Key pressed .
Screenshot: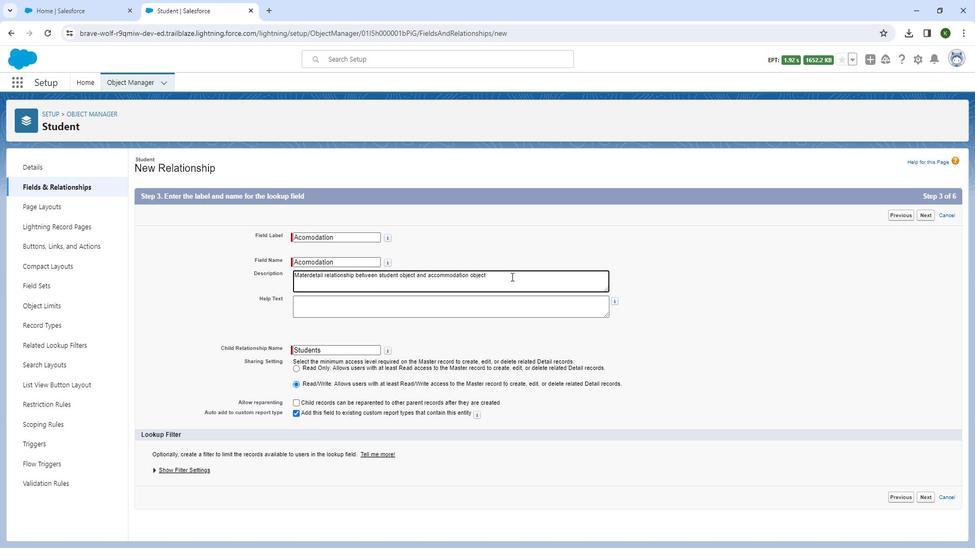 
Action: Mouse moved to (428, 309)
Screenshot: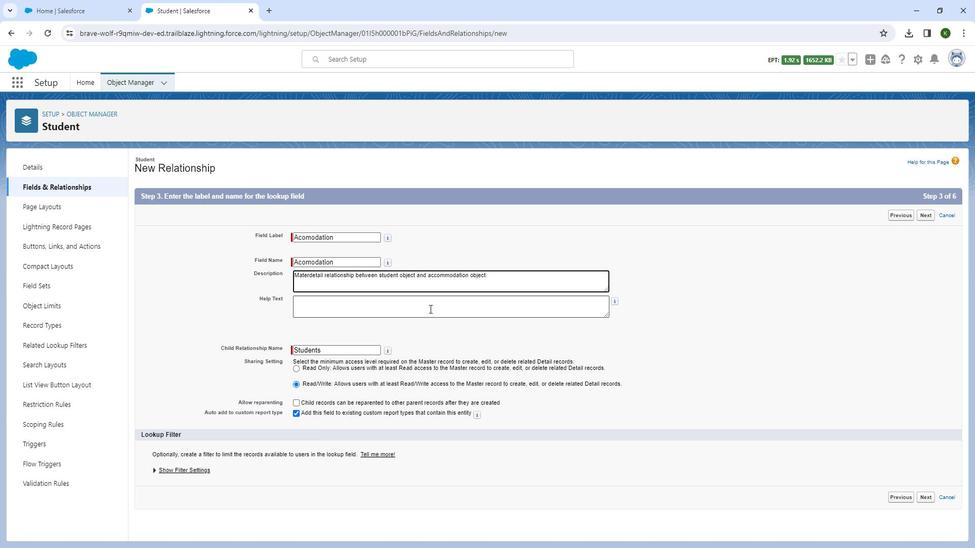 
Action: Mouse pressed left at (428, 309)
Screenshot: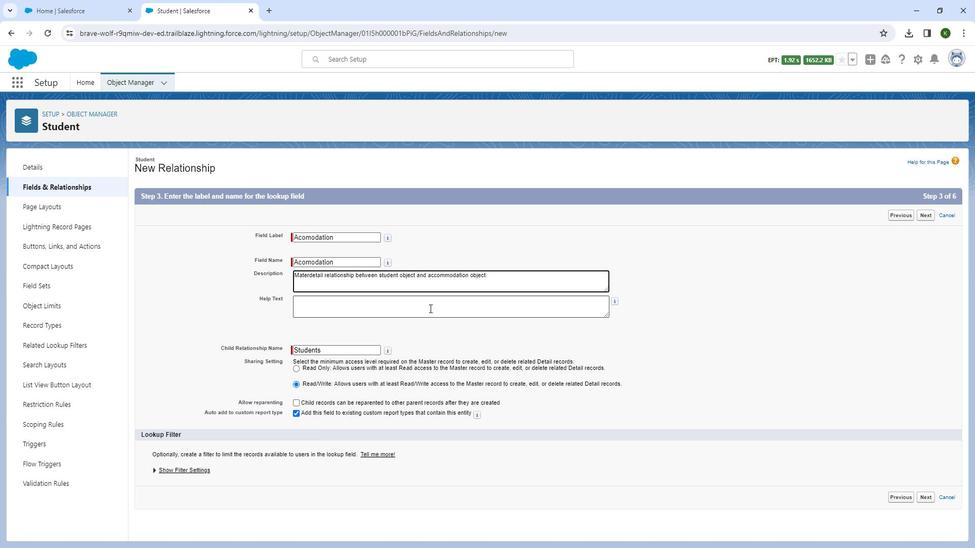 
Action: Key pressed <Key.shift_r><Key.shift_r><Key.shift_r><Key.shift_r><Key.shift_r><Key.shift_r>Masterdetail<Key.space>relationship<Key.space>between<Key.space>student<Key.space>object<Key.space>and<Key.space>acomodation<Key.space>object
Screenshot: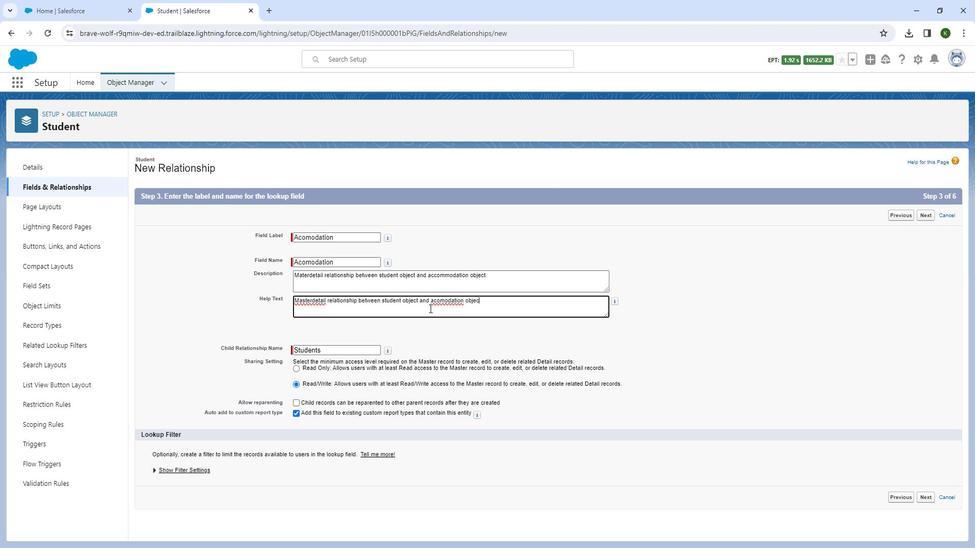 
Action: Mouse moved to (438, 301)
Screenshot: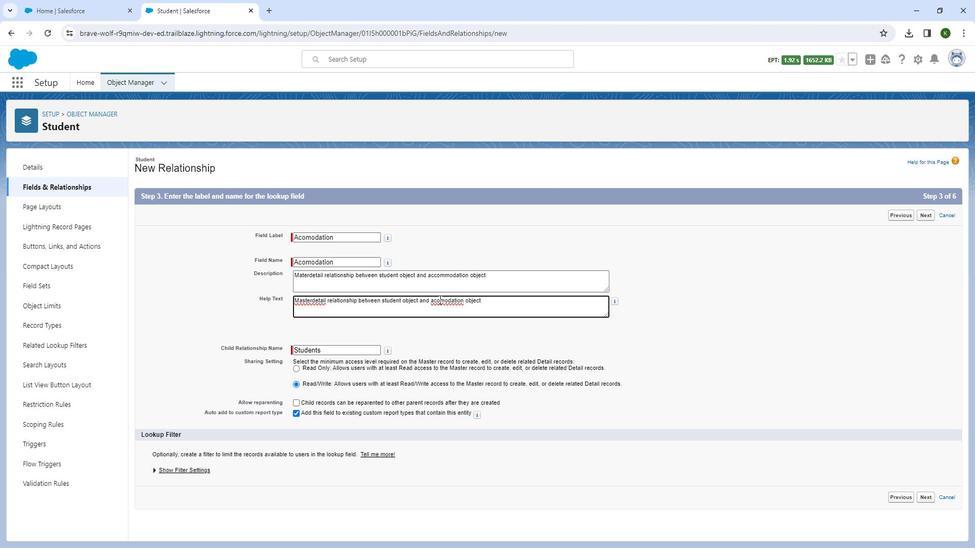 
Action: Mouse pressed right at (438, 301)
Screenshot: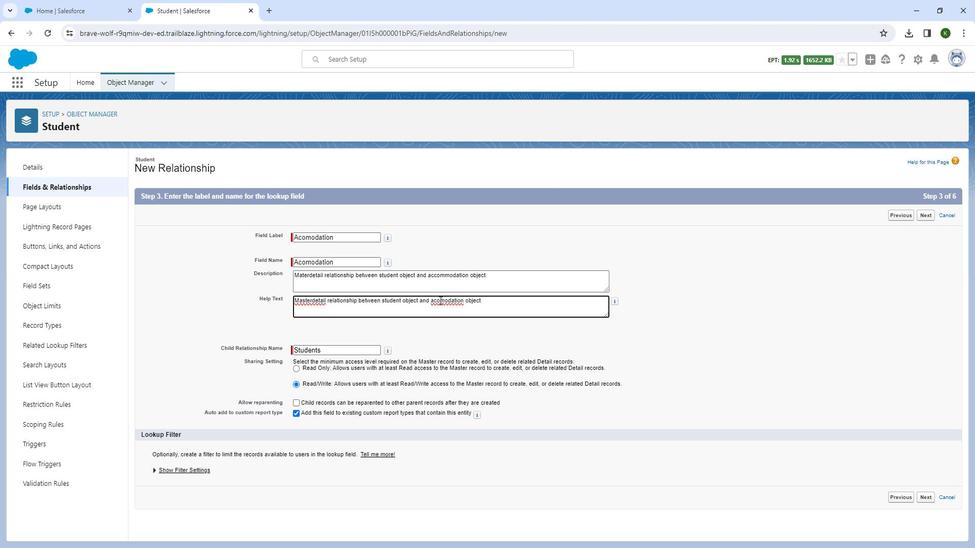 
Action: Mouse moved to (456, 312)
Screenshot: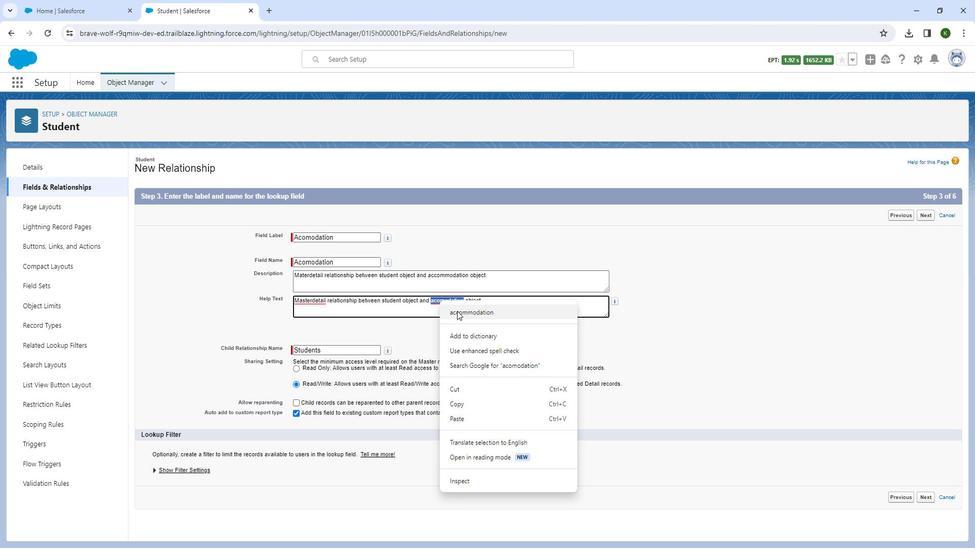 
Action: Mouse pressed left at (456, 312)
Screenshot: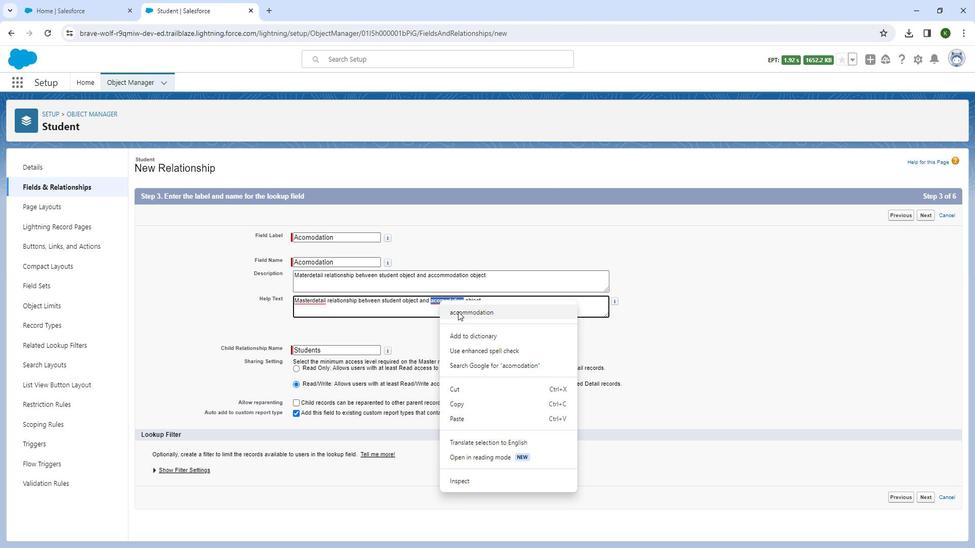 
Action: Mouse moved to (925, 497)
Screenshot: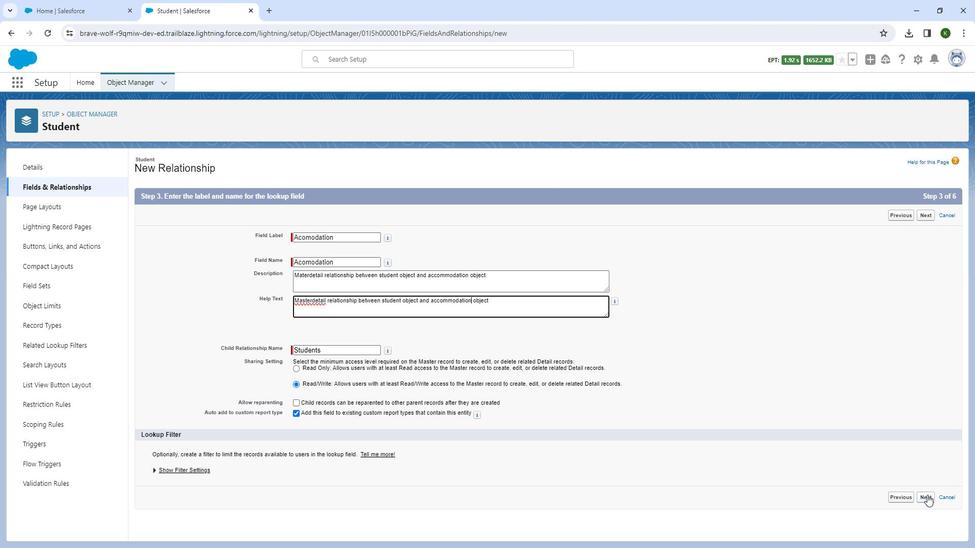 
Action: Mouse pressed left at (925, 497)
Screenshot: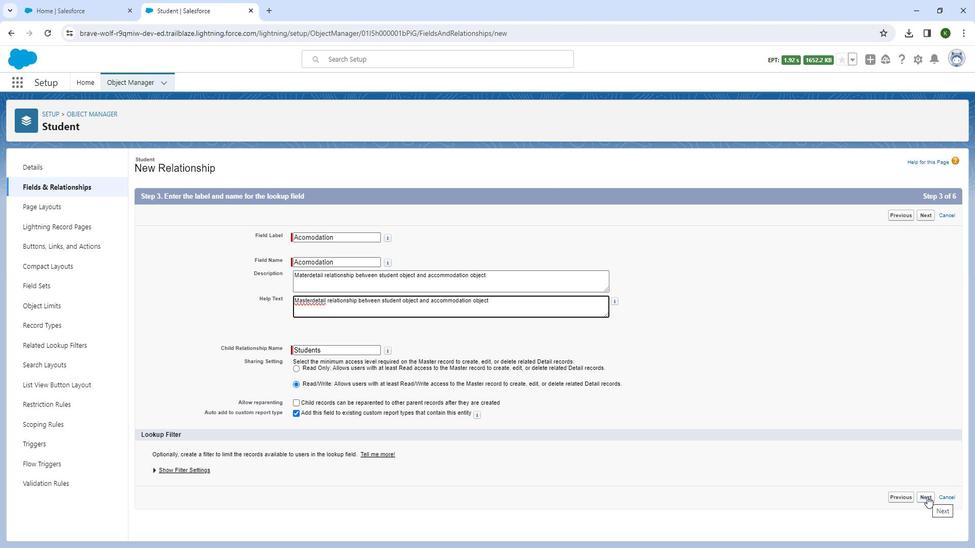 
Action: Mouse moved to (794, 359)
Screenshot: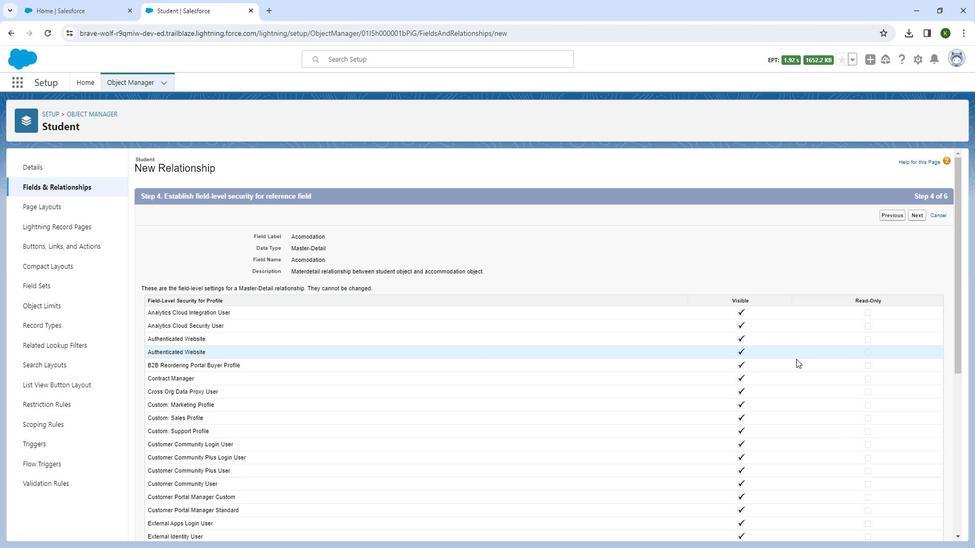 
Action: Mouse scrolled (794, 359) with delta (0, 0)
Screenshot: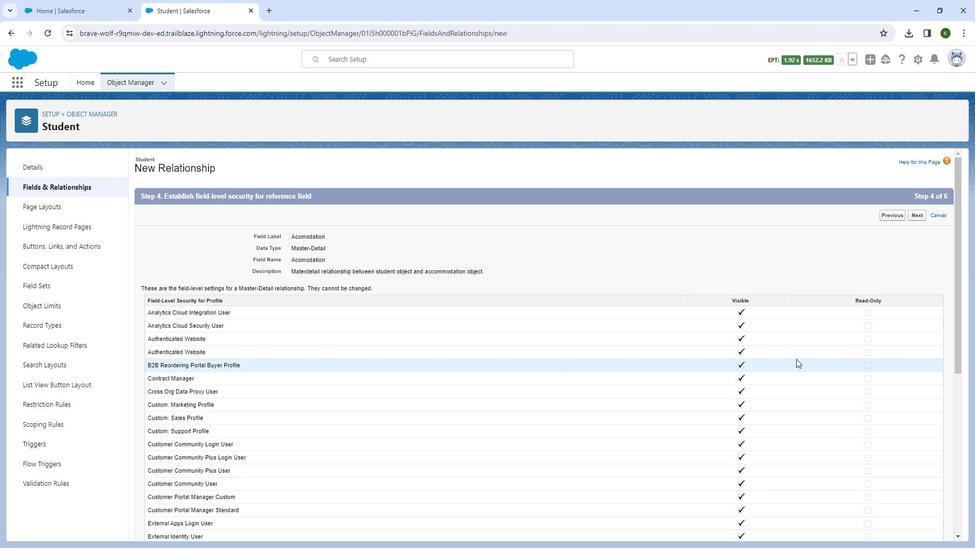 
Action: Mouse scrolled (794, 359) with delta (0, 0)
Screenshot: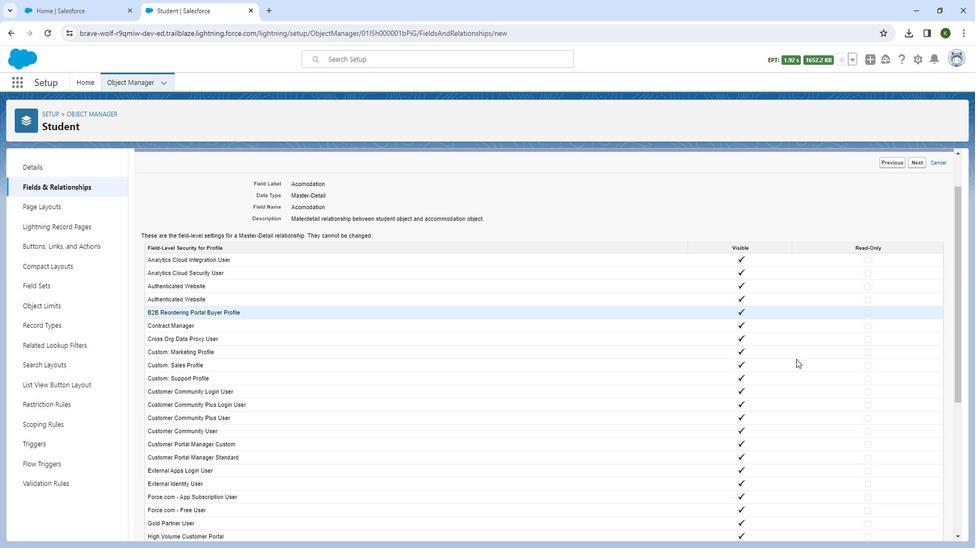 
Action: Mouse scrolled (794, 359) with delta (0, 0)
Screenshot: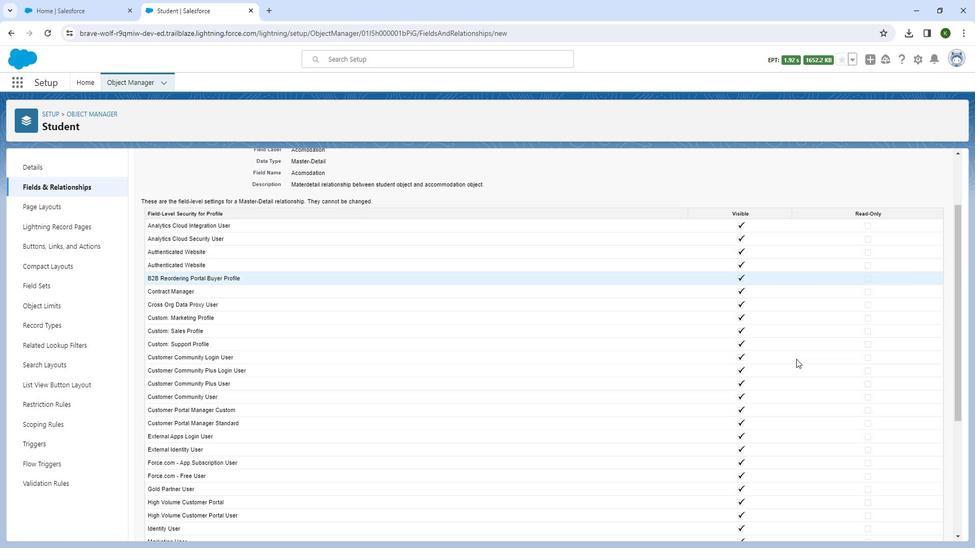 
Action: Mouse moved to (794, 361)
Screenshot: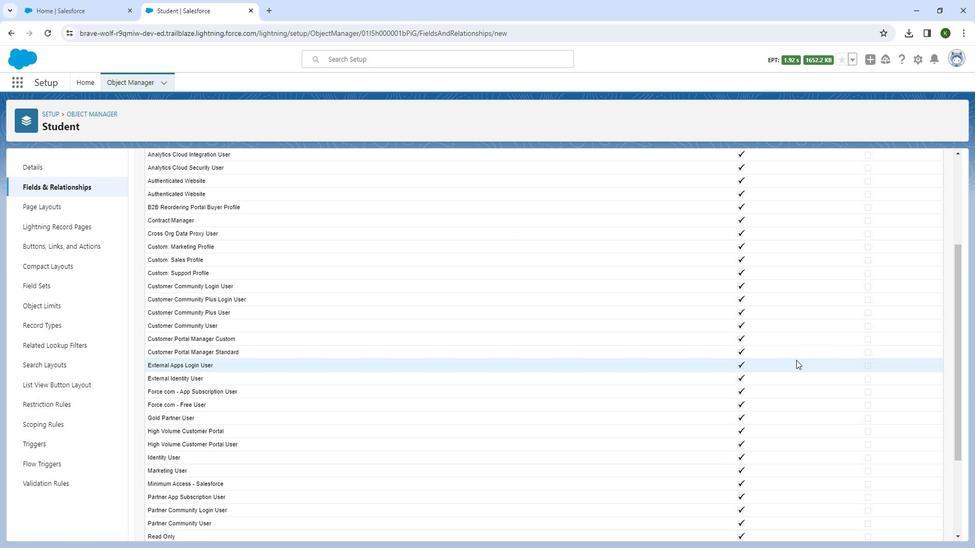 
Action: Mouse scrolled (794, 360) with delta (0, 0)
Screenshot: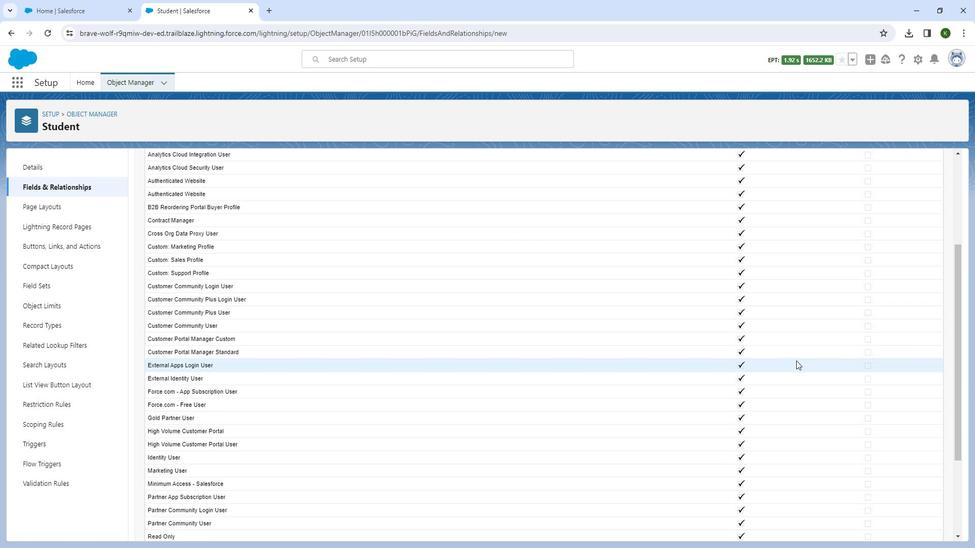 
Action: Mouse scrolled (794, 360) with delta (0, 0)
Screenshot: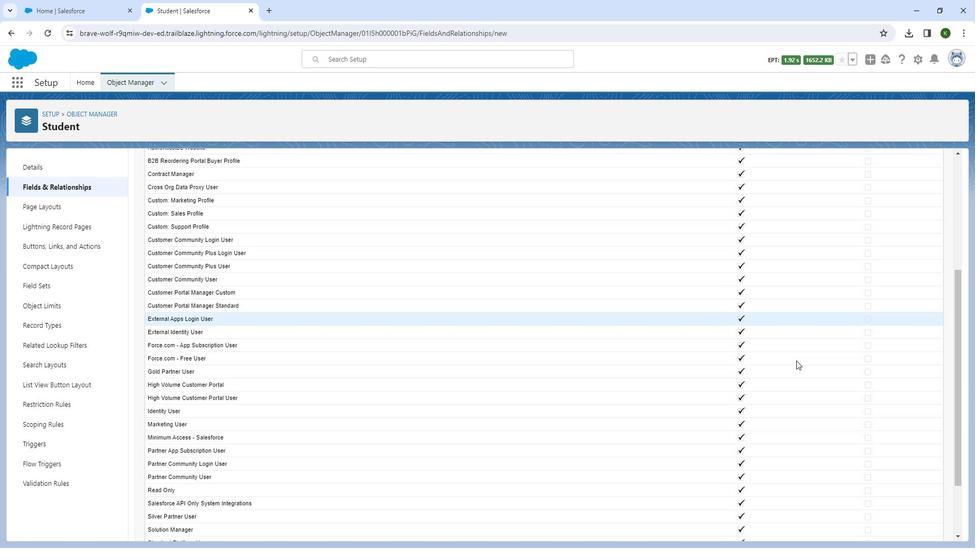 
Action: Mouse moved to (800, 371)
Screenshot: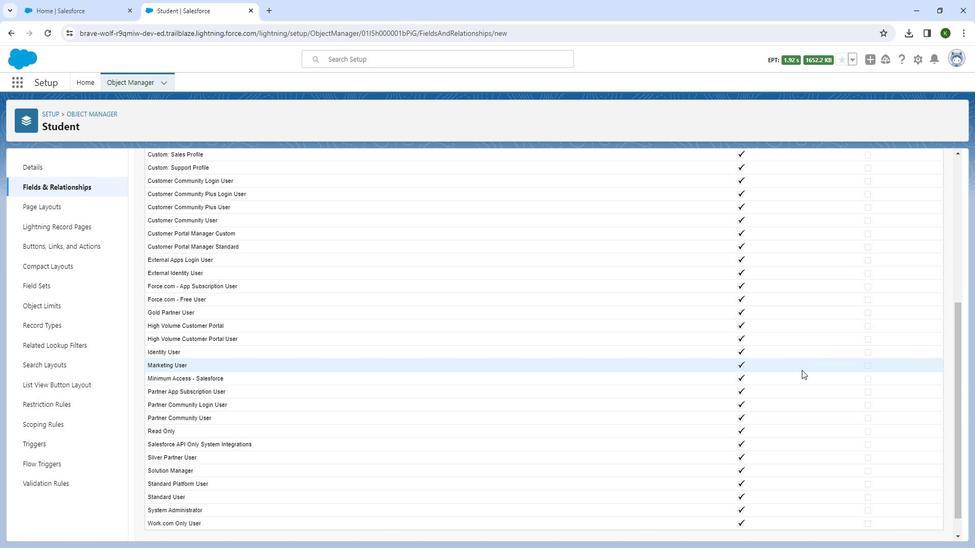 
Action: Mouse scrolled (800, 370) with delta (0, 0)
Screenshot: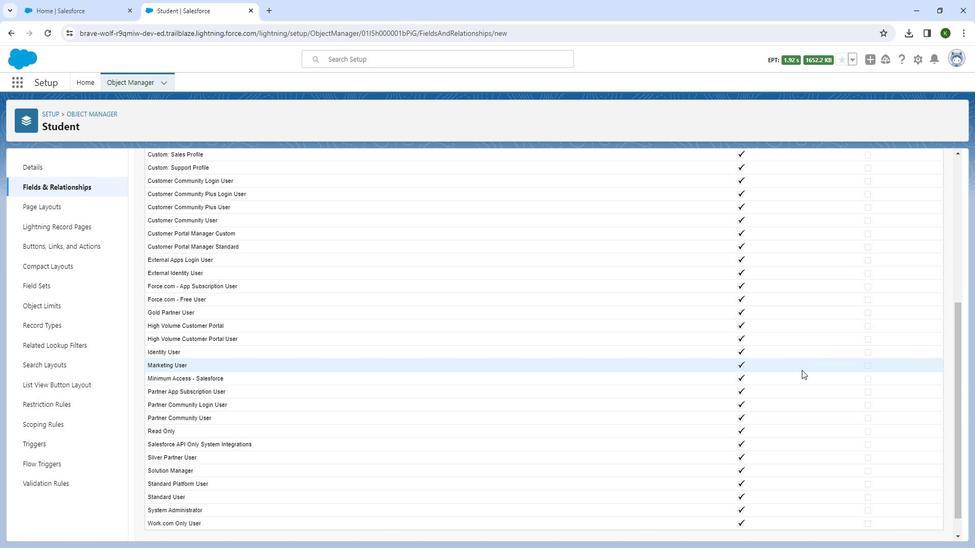 
Action: Mouse moved to (800, 372)
Screenshot: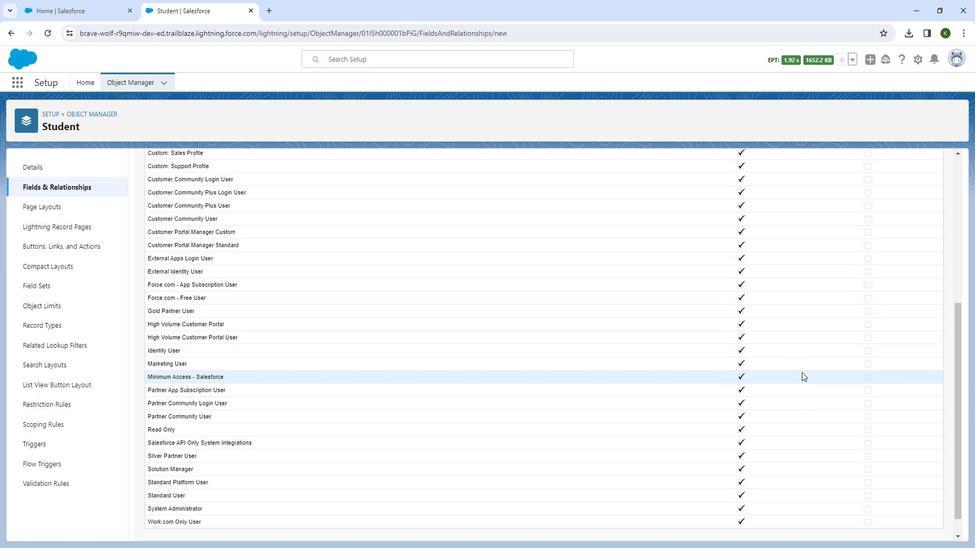 
Action: Mouse scrolled (800, 372) with delta (0, 0)
Screenshot: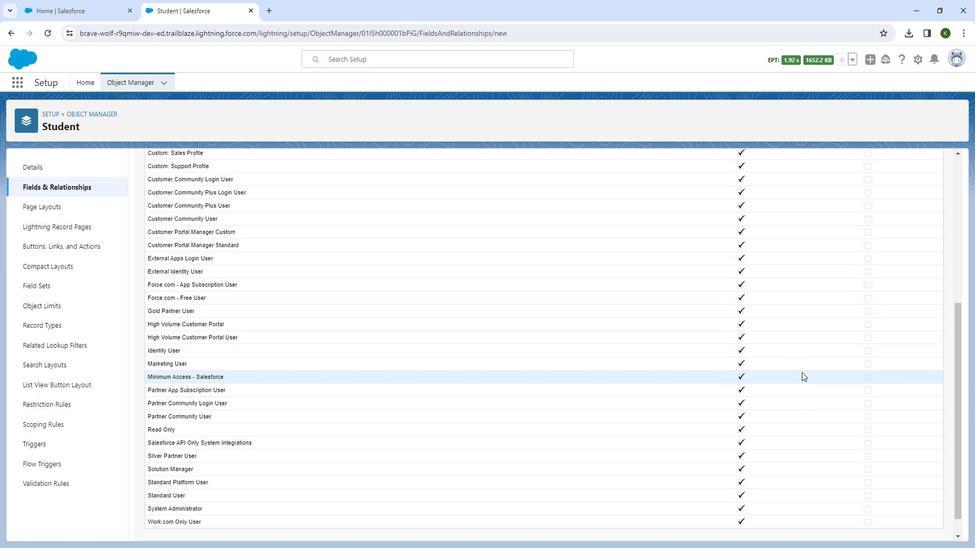 
Action: Mouse scrolled (800, 372) with delta (0, 0)
Screenshot: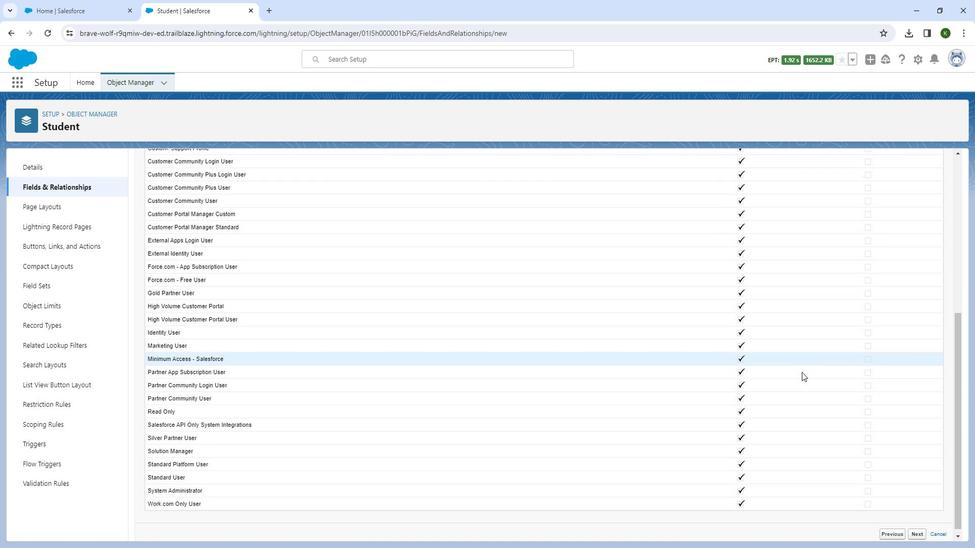 
Action: Mouse moved to (915, 530)
Screenshot: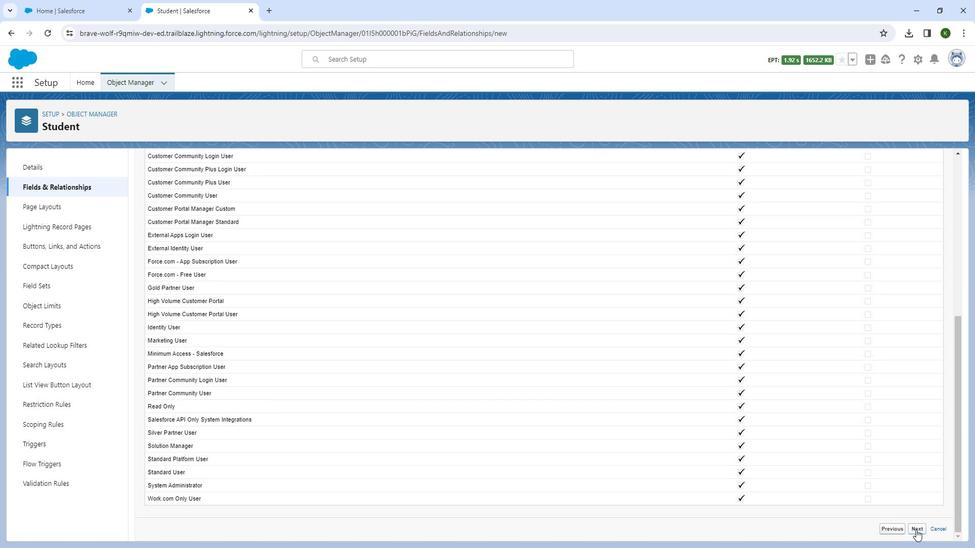 
Action: Mouse pressed left at (915, 530)
Screenshot: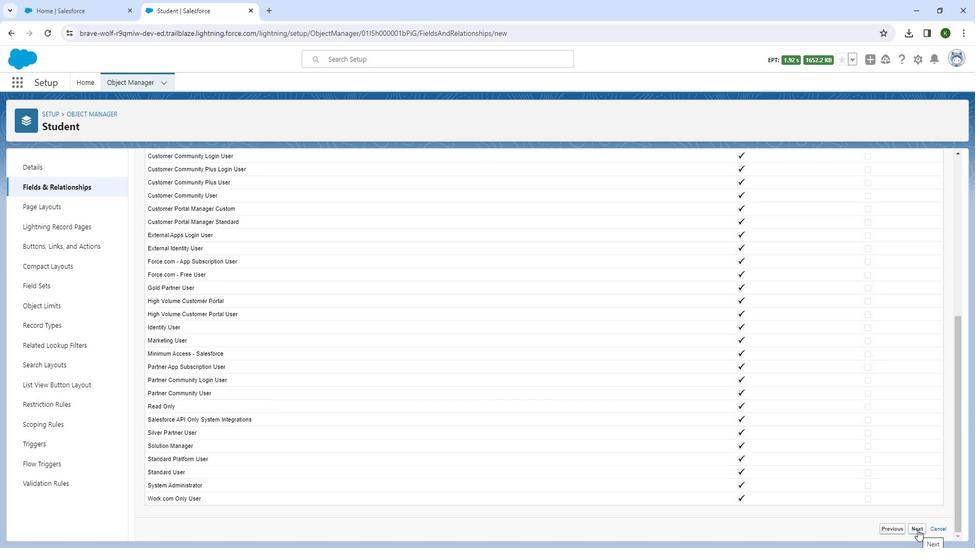 
Action: Mouse moved to (923, 342)
Screenshot: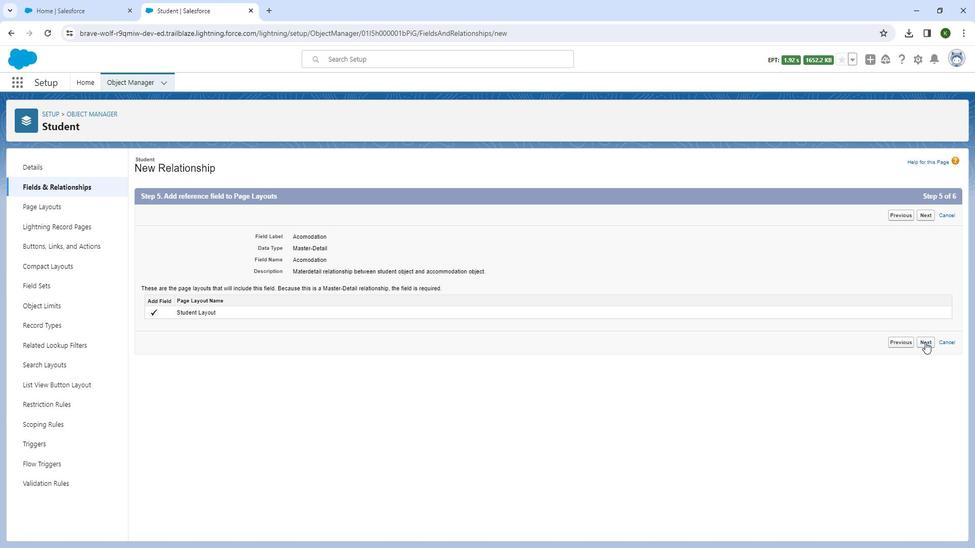 
Action: Mouse pressed left at (923, 342)
Screenshot: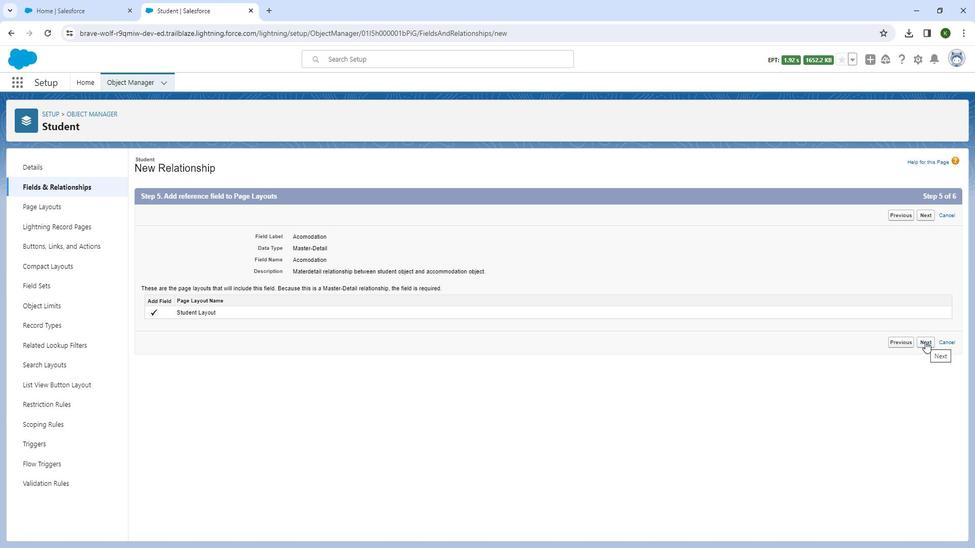 
Action: Mouse moved to (924, 380)
Screenshot: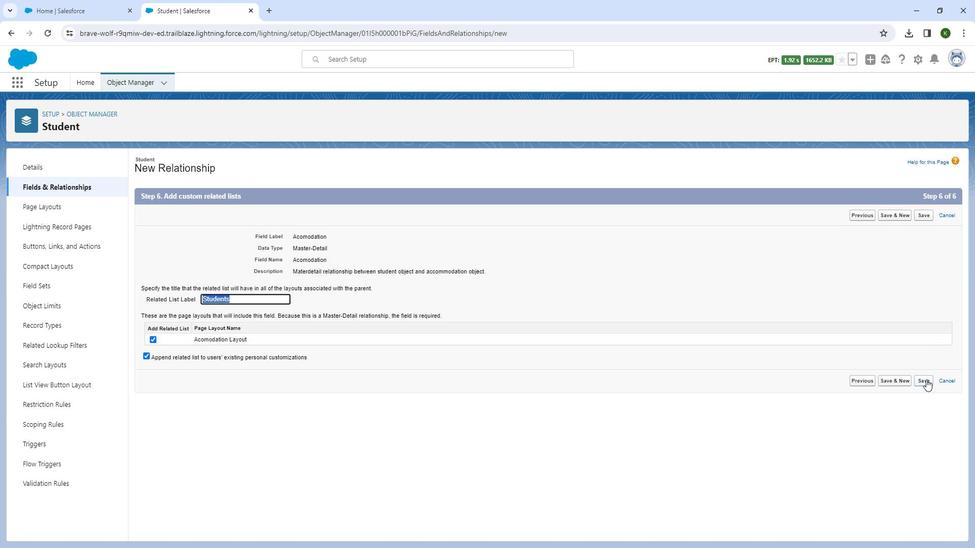 
Action: Mouse pressed left at (924, 380)
Screenshot: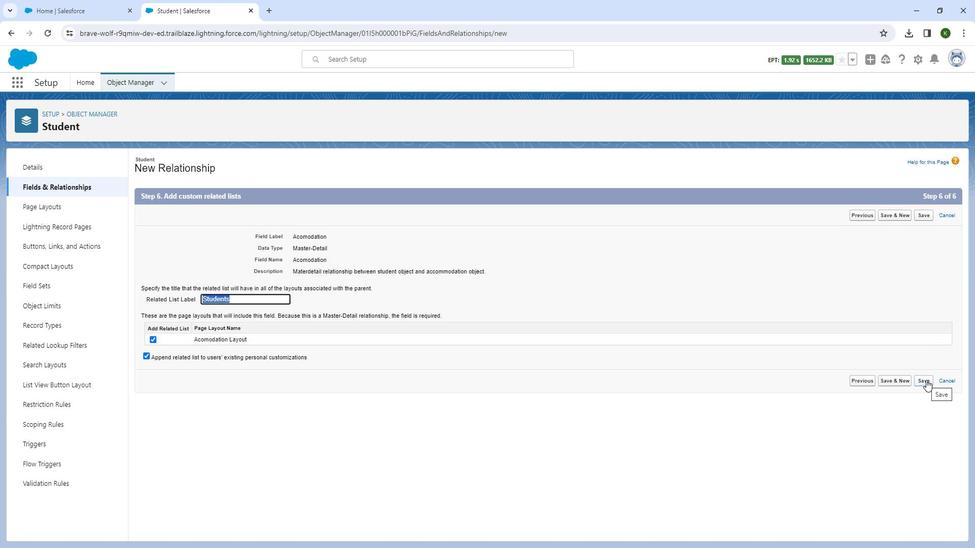 
Action: Mouse moved to (517, 238)
Screenshot: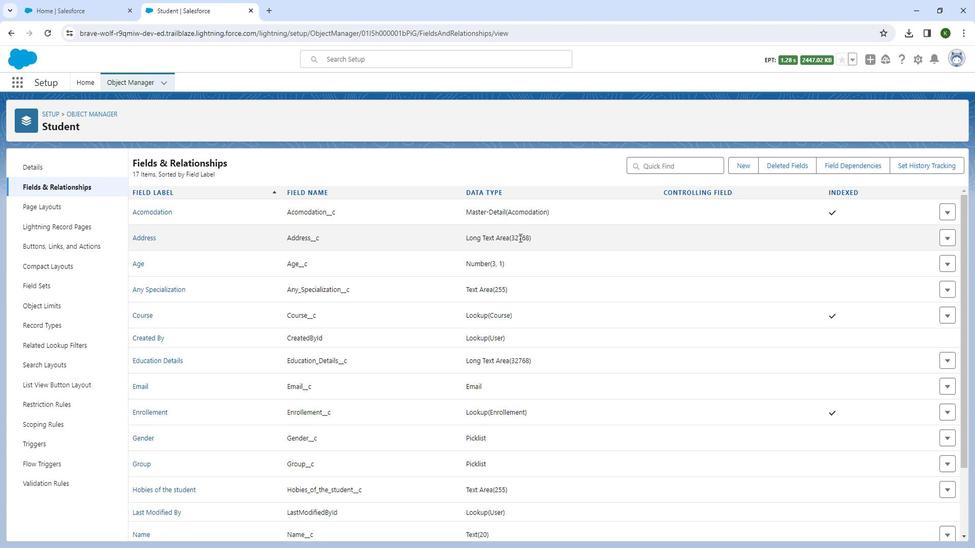 
